 Task: Look for space in San Cristóbal de las Casas, Mexico from 12th  August, 2023 to 15th August, 2023 for 3 adults in price range Rs.12000 to Rs.16000. Place can be entire place with 2 bedrooms having 3 beds and 1 bathroom. Property type can be house, flat, guest house. Booking option can be shelf check-in. Required host language is English.
Action: Mouse moved to (498, 110)
Screenshot: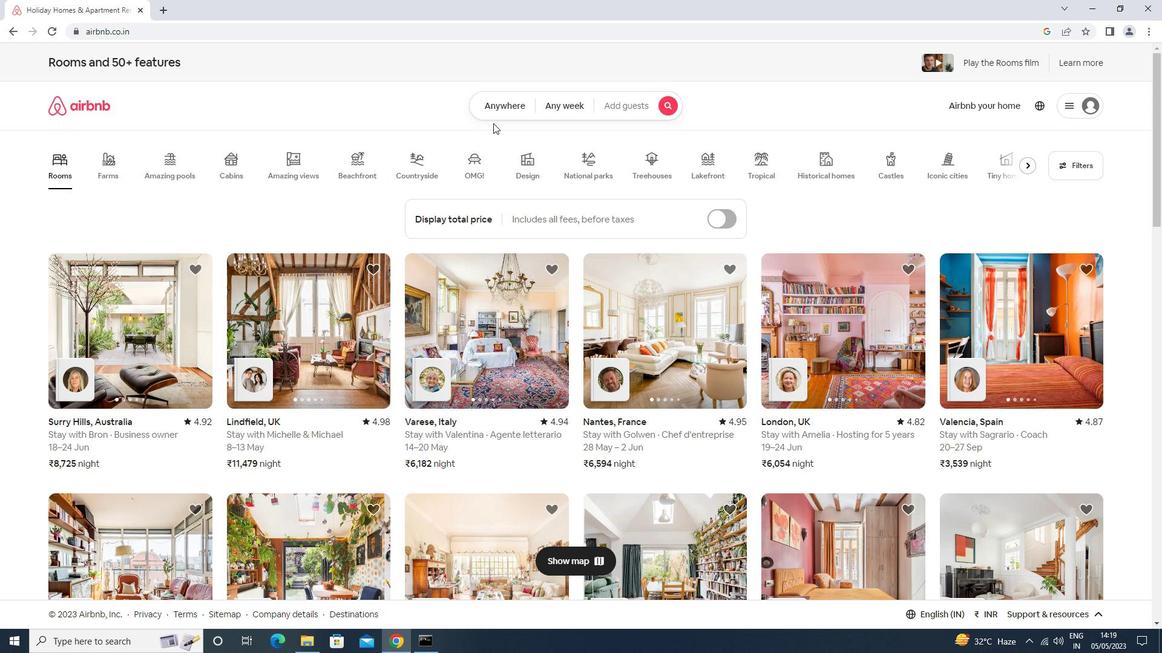 
Action: Mouse pressed left at (498, 110)
Screenshot: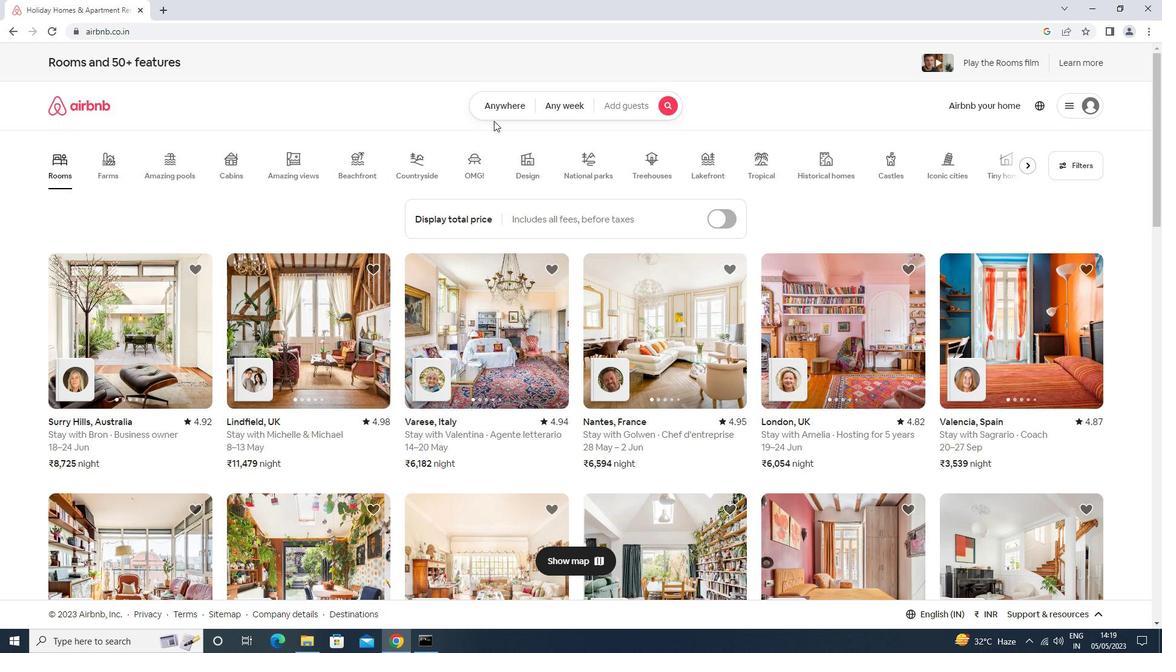 
Action: Mouse moved to (448, 143)
Screenshot: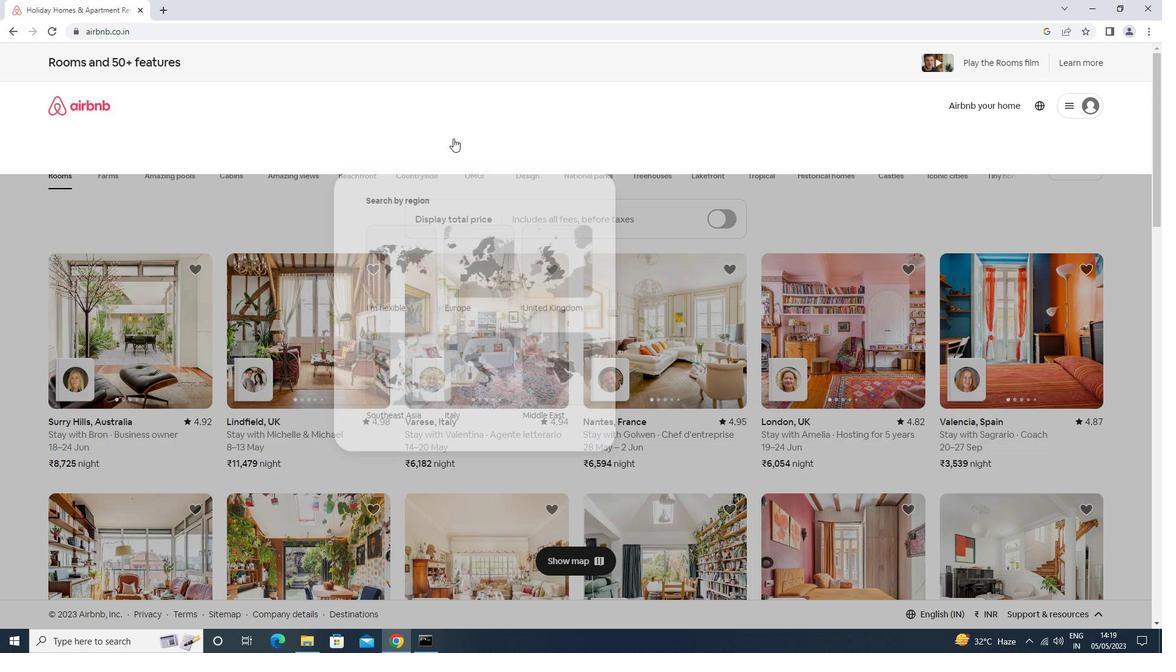 
Action: Mouse pressed left at (448, 143)
Screenshot: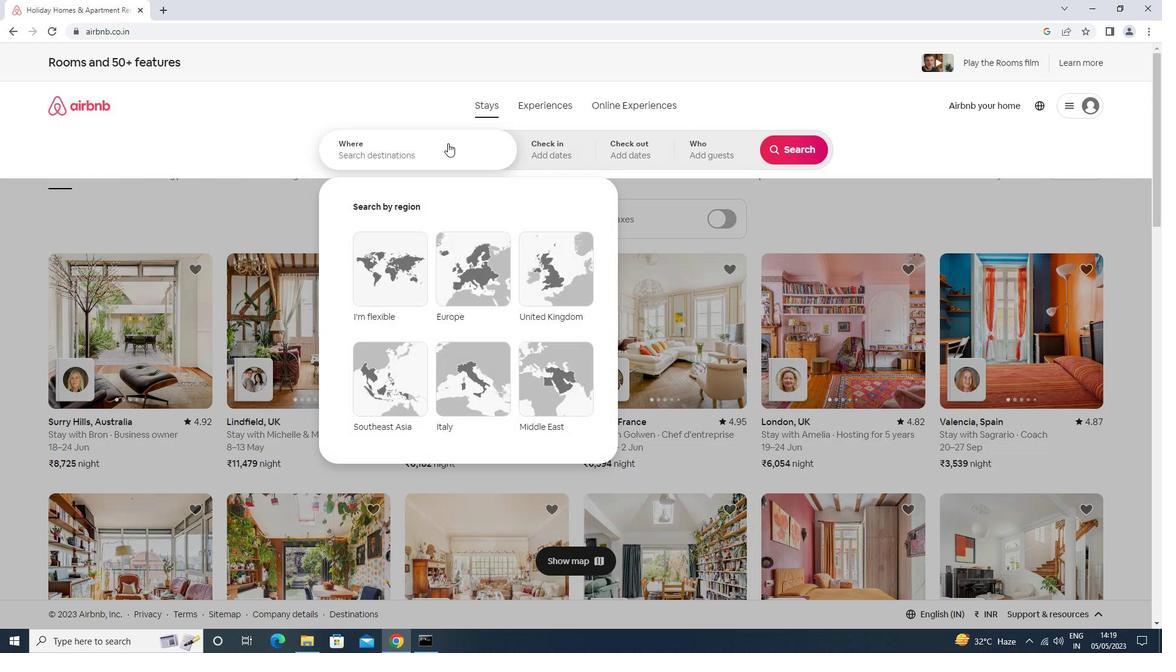 
Action: Key pressed <Key.shift>SAN<Key.backspace><Key.backspace><Key.backspace><Key.shift>SAN<Key.space>CRISTOBOL<Key.down><Key.enter>
Screenshot: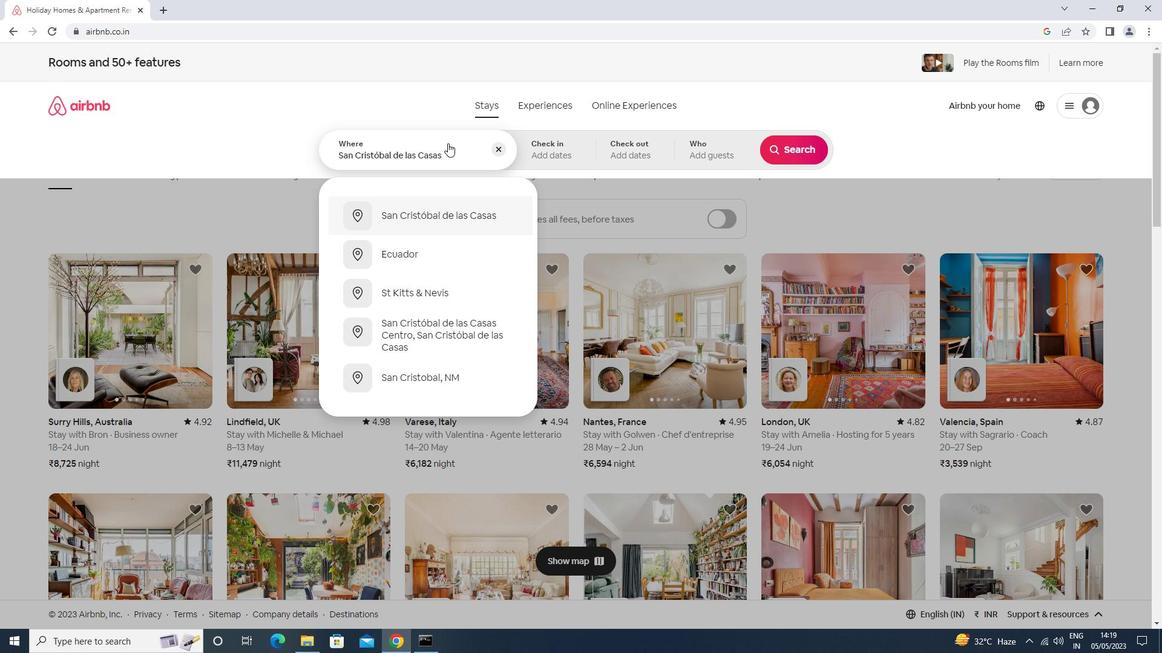 
Action: Mouse moved to (796, 247)
Screenshot: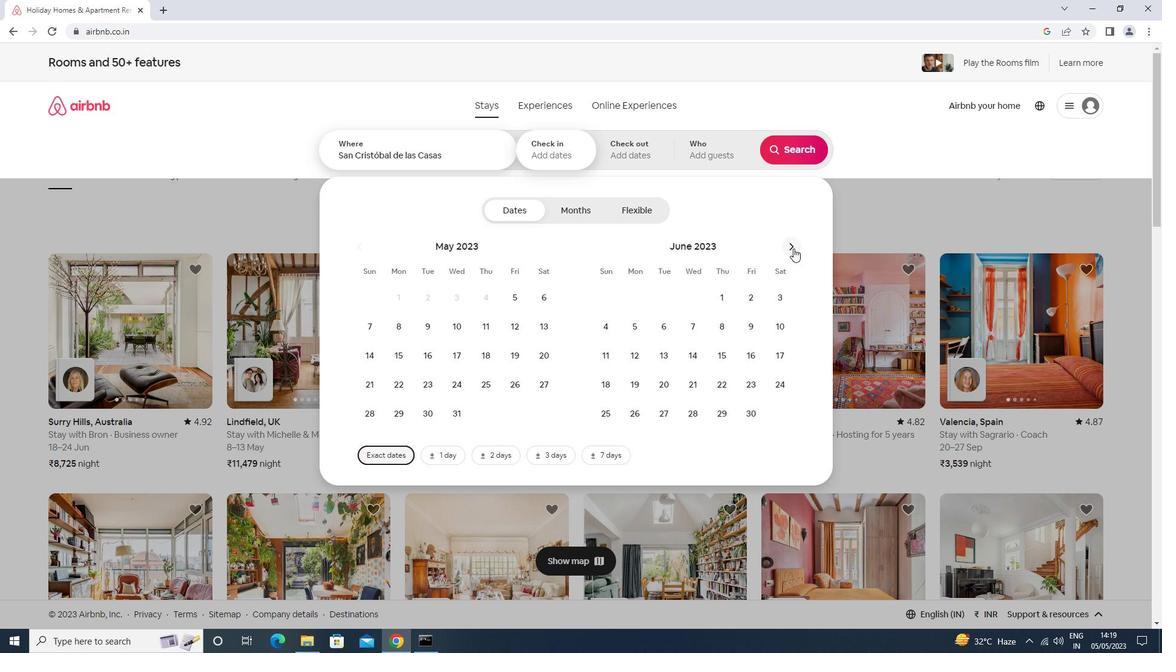 
Action: Mouse pressed left at (796, 247)
Screenshot: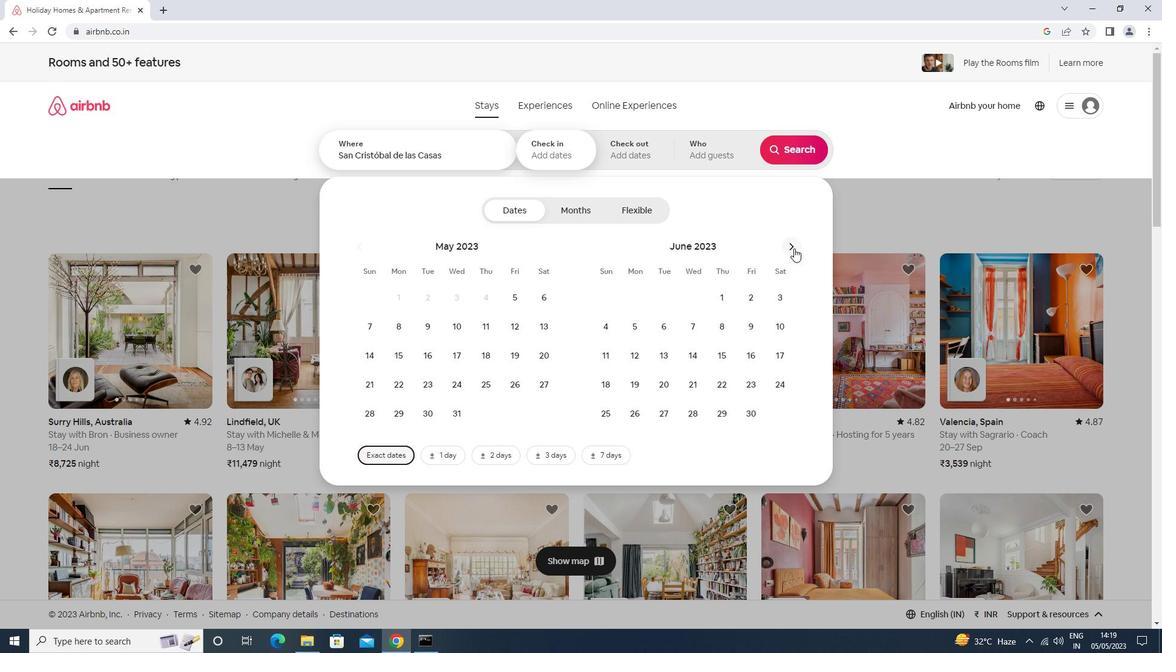 
Action: Mouse moved to (797, 246)
Screenshot: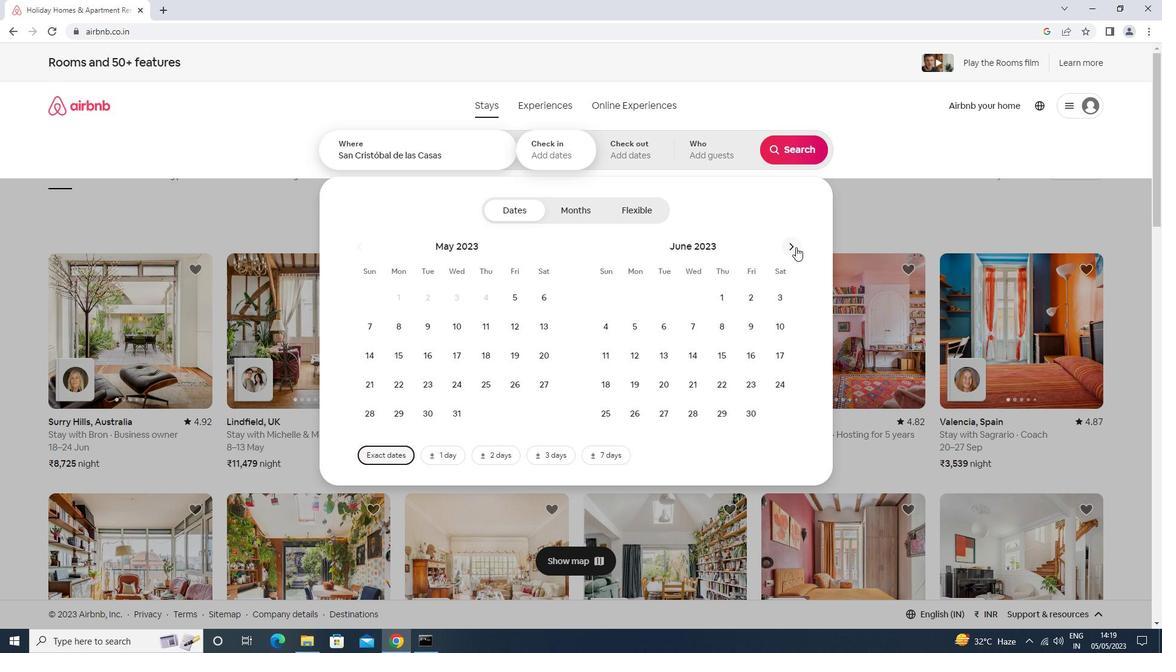 
Action: Mouse pressed left at (797, 246)
Screenshot: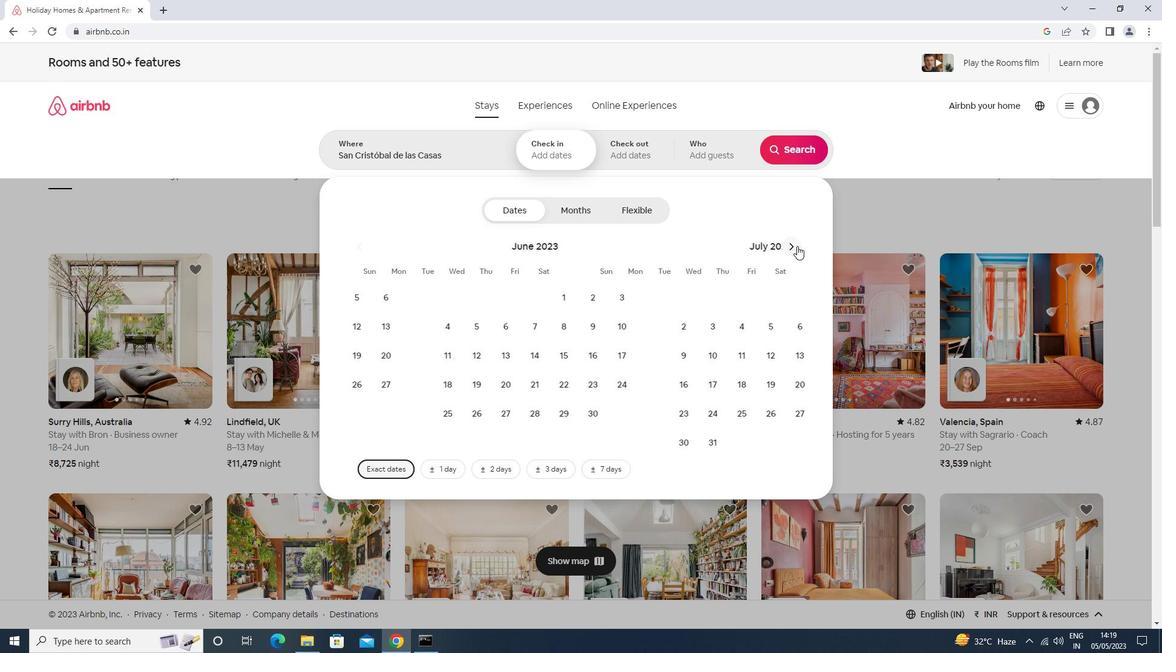 
Action: Mouse moved to (775, 323)
Screenshot: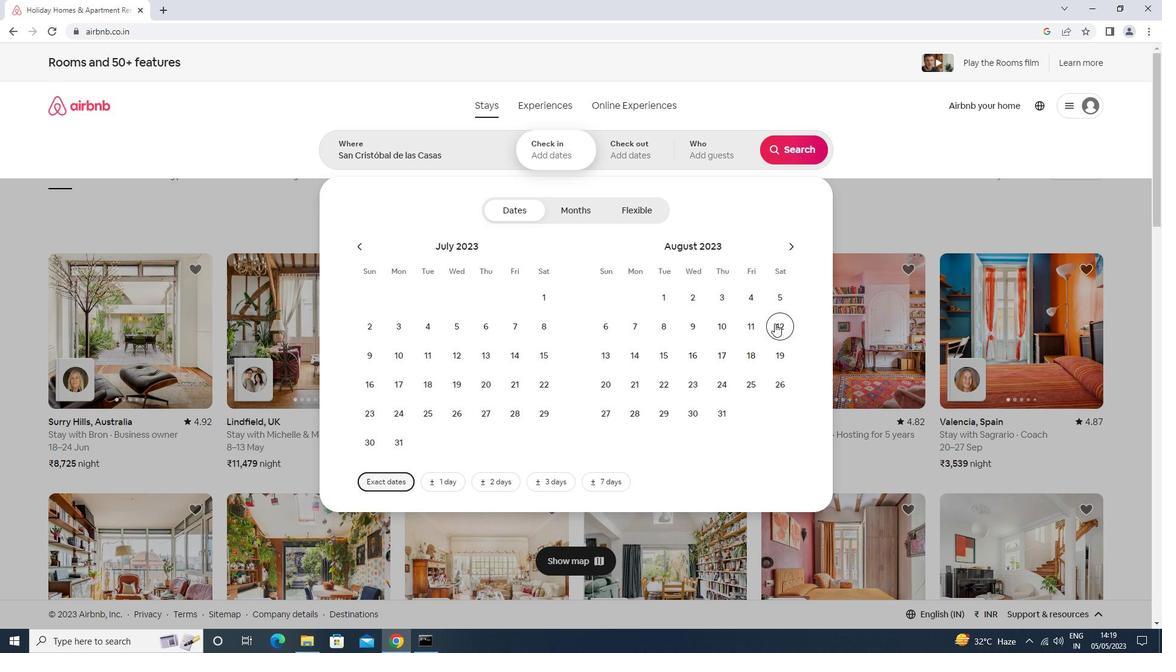 
Action: Mouse pressed left at (775, 323)
Screenshot: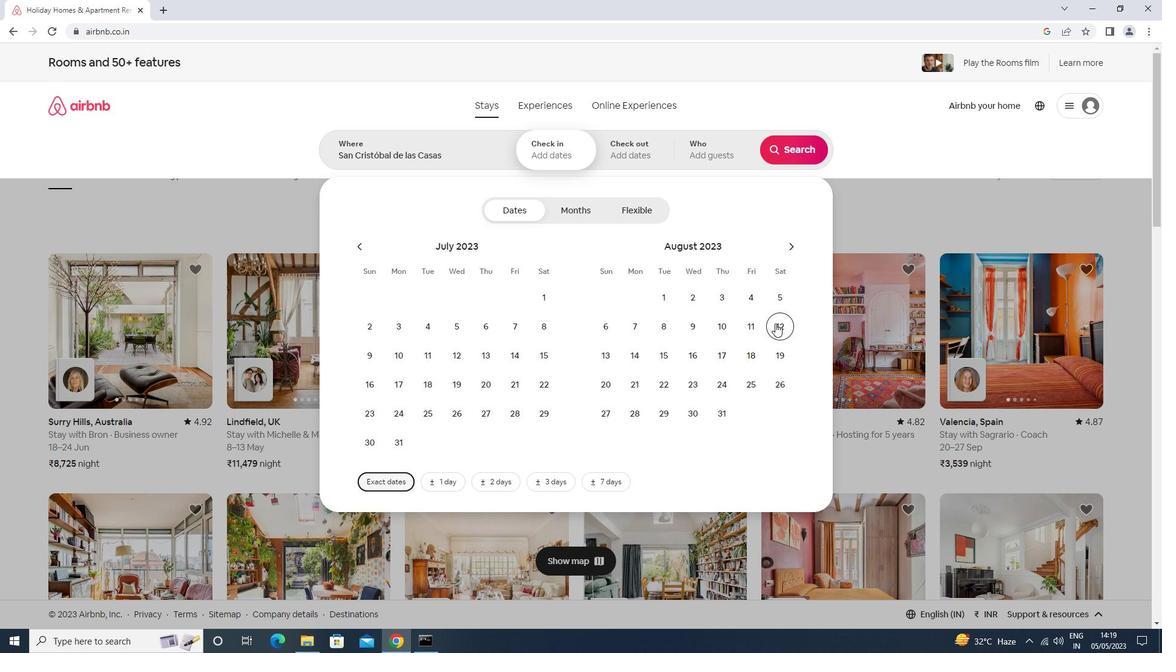 
Action: Mouse moved to (664, 365)
Screenshot: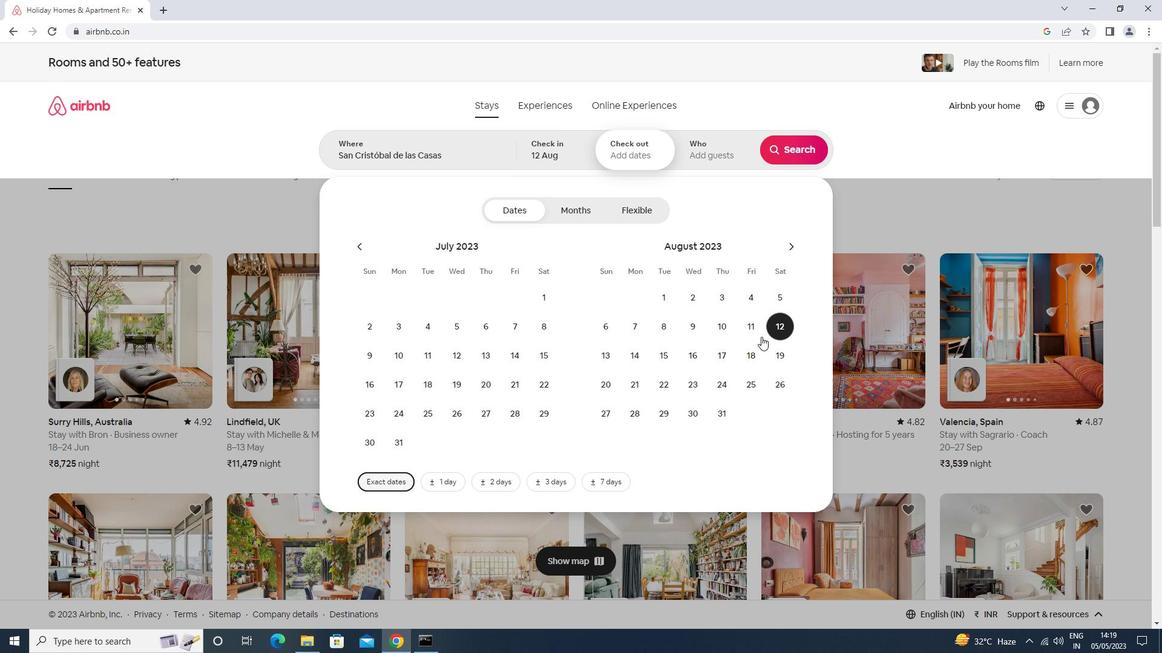 
Action: Mouse pressed left at (664, 365)
Screenshot: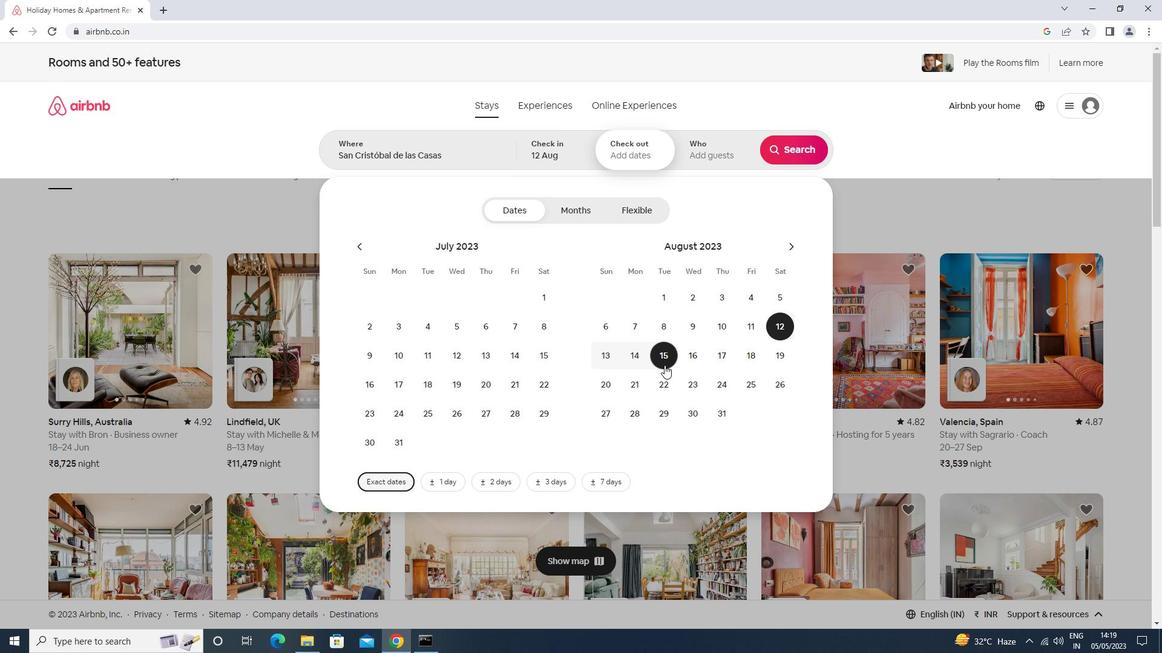 
Action: Mouse moved to (709, 156)
Screenshot: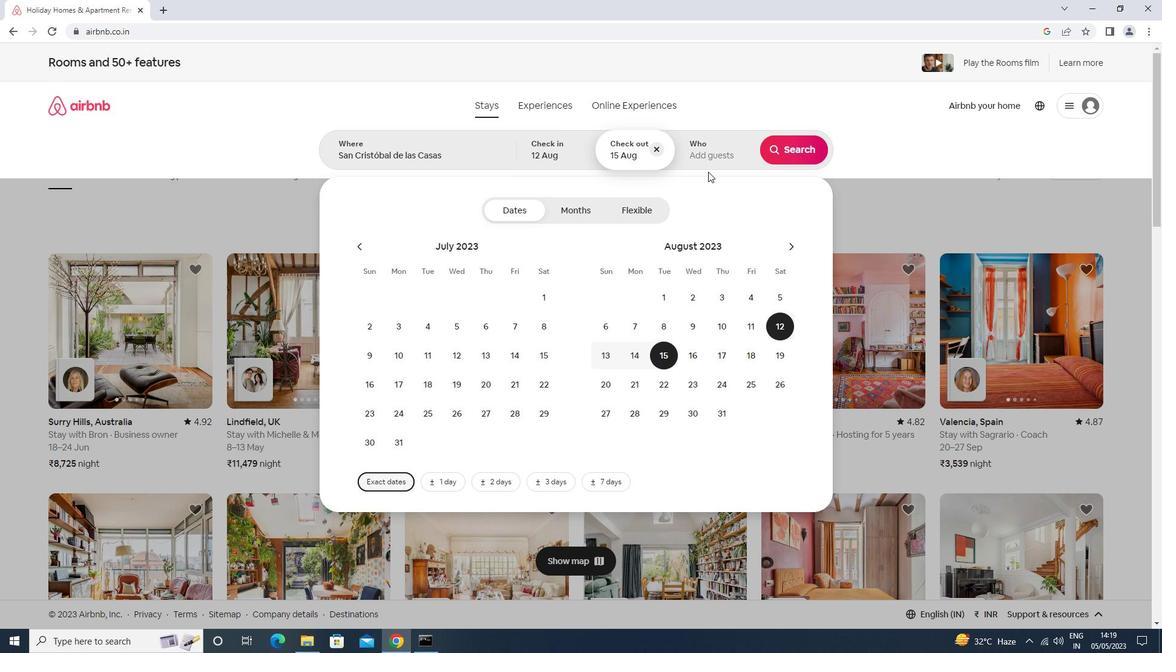 
Action: Mouse pressed left at (709, 156)
Screenshot: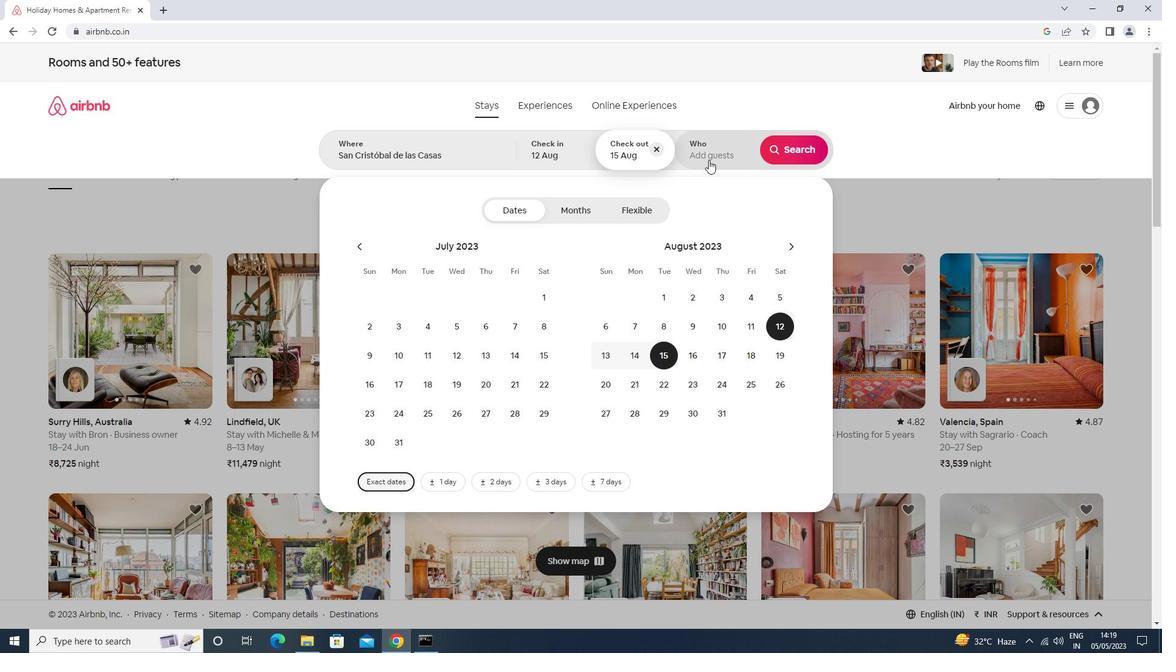 
Action: Mouse moved to (799, 217)
Screenshot: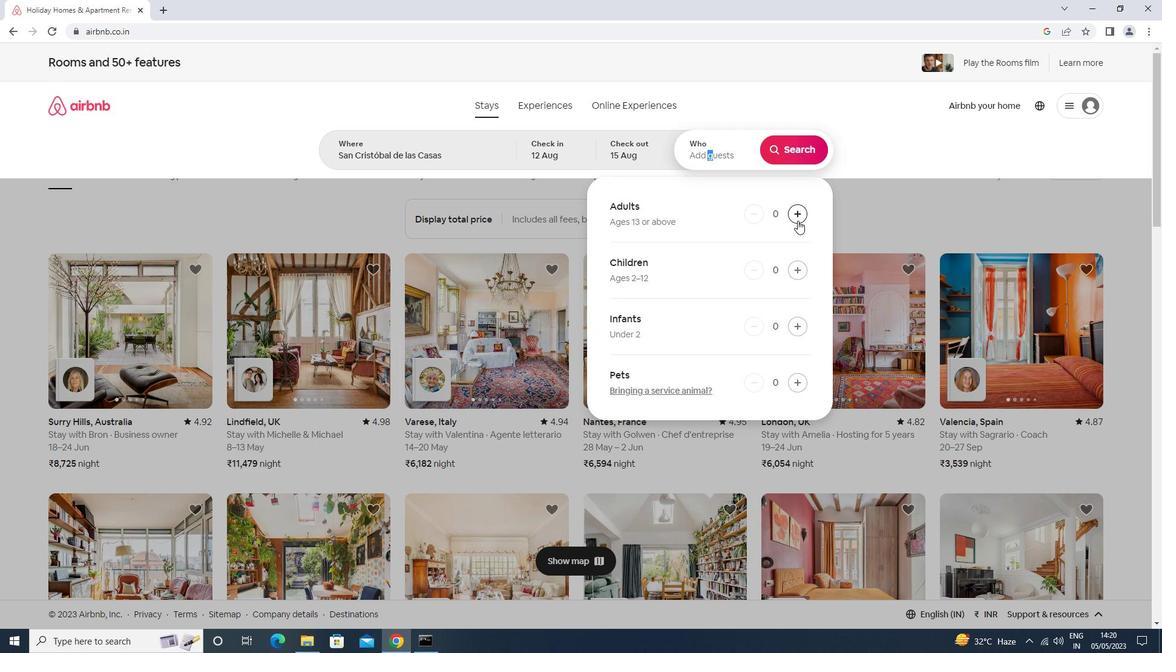 
Action: Mouse pressed left at (799, 217)
Screenshot: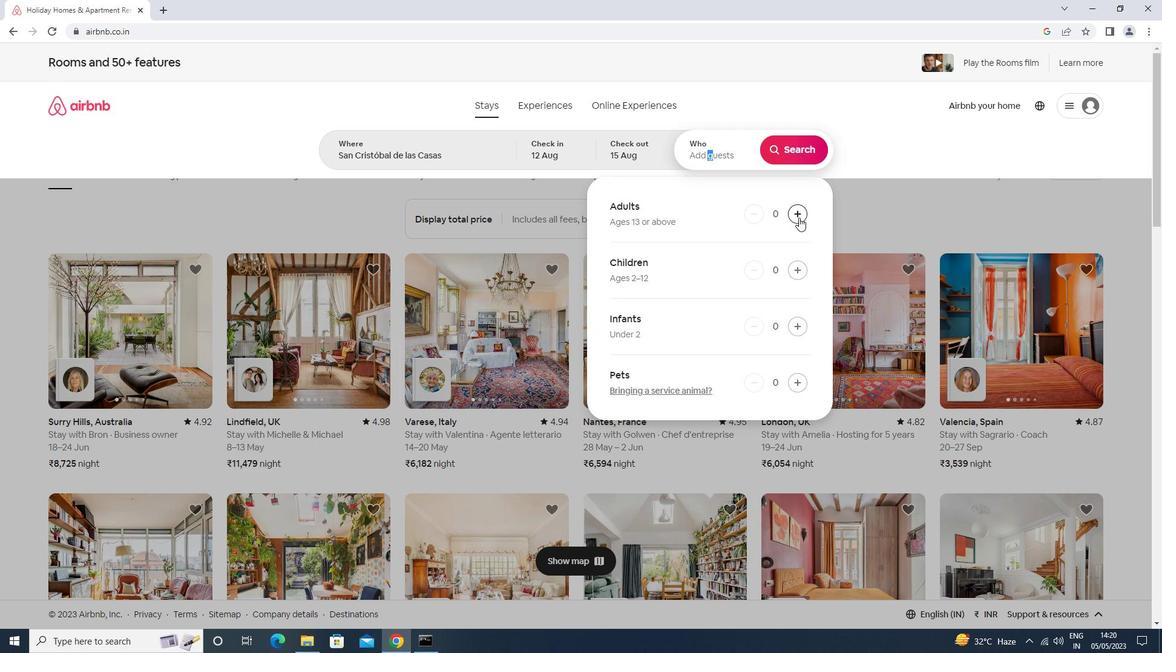 
Action: Mouse pressed left at (799, 217)
Screenshot: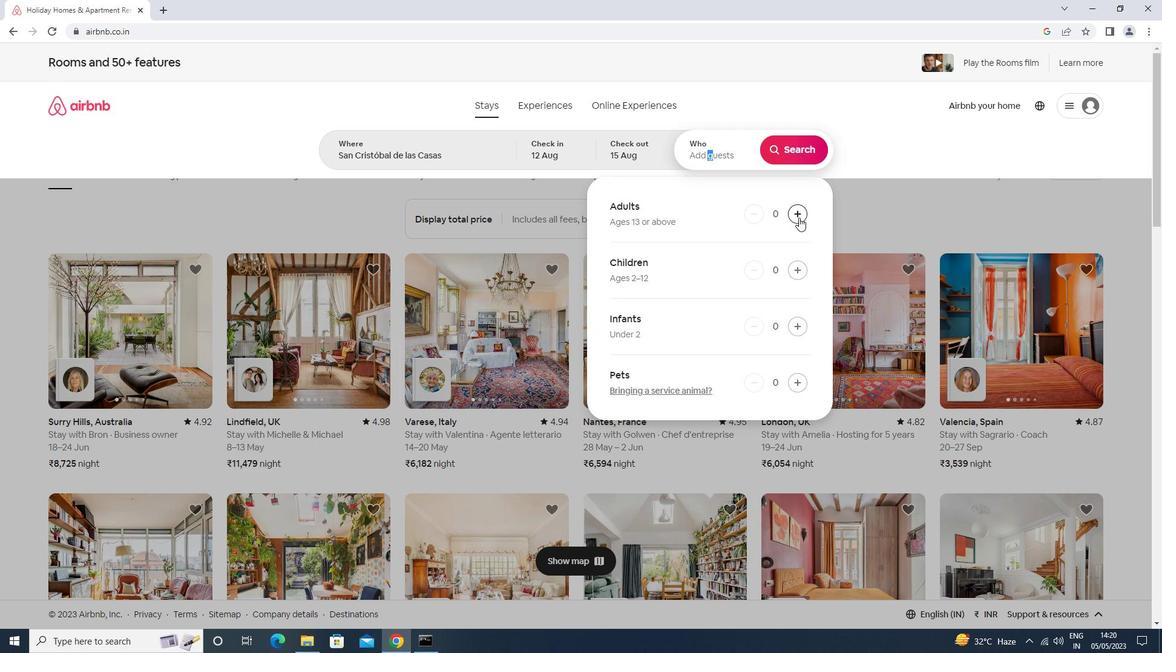 
Action: Mouse pressed left at (799, 217)
Screenshot: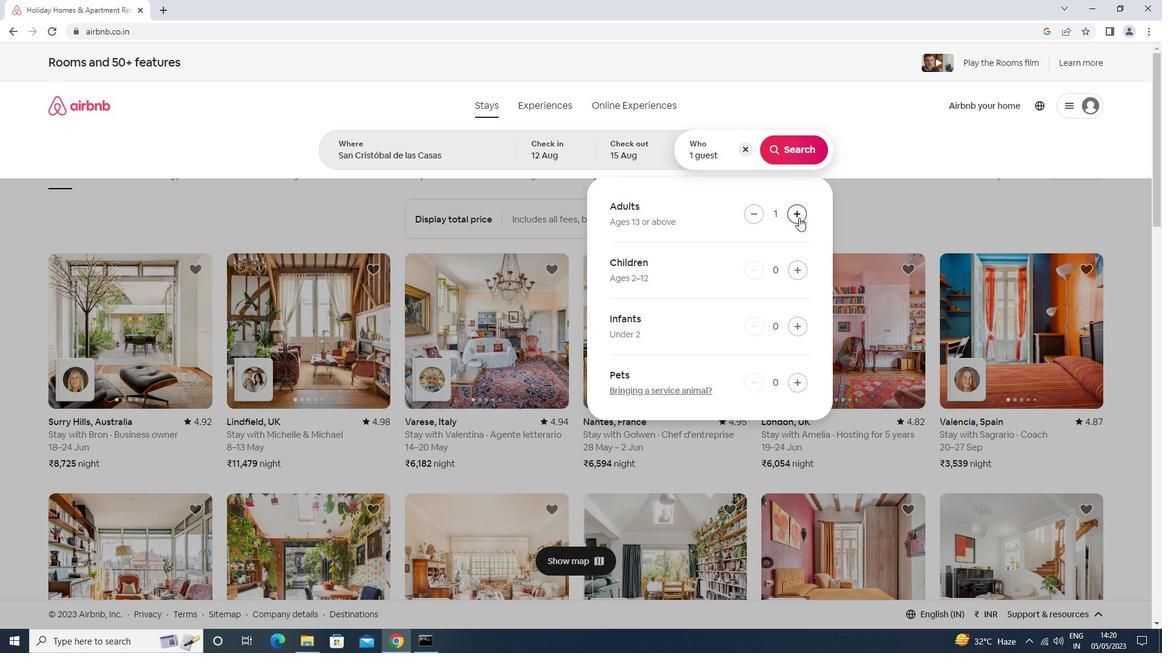 
Action: Mouse moved to (793, 138)
Screenshot: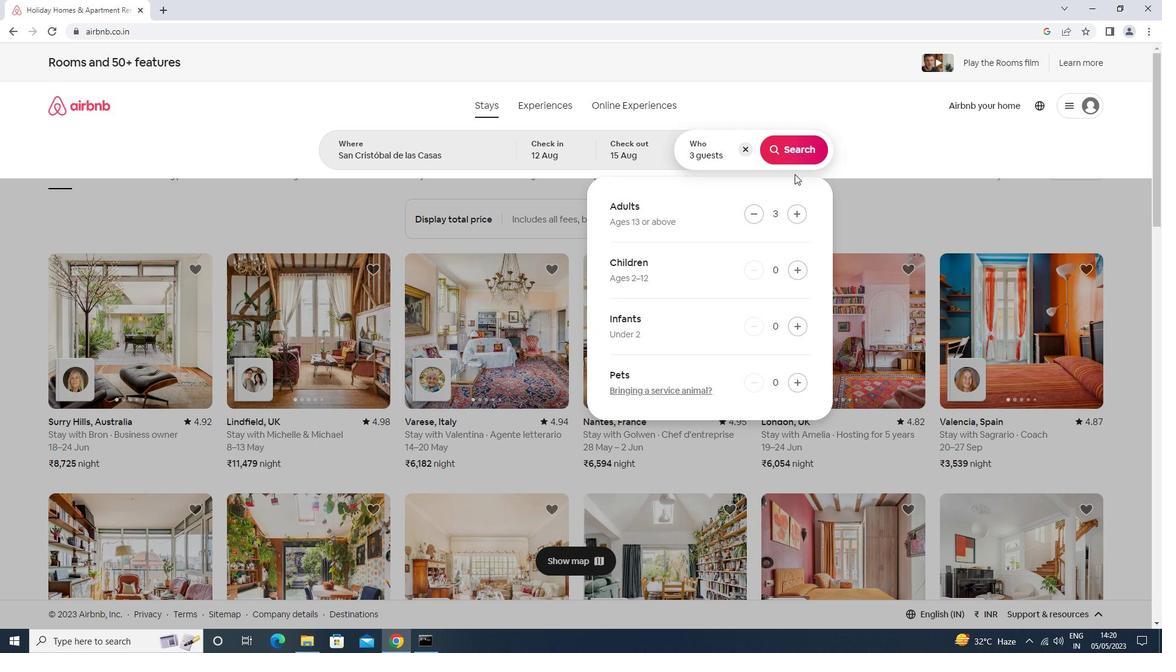
Action: Mouse pressed left at (793, 138)
Screenshot: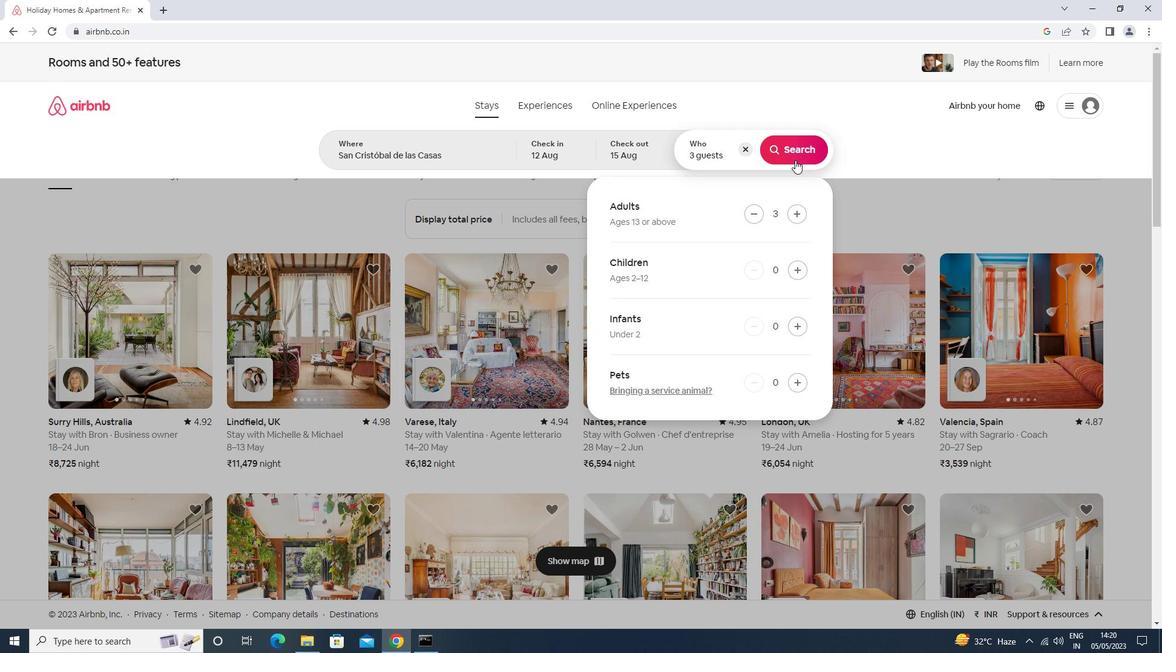 
Action: Mouse moved to (1120, 108)
Screenshot: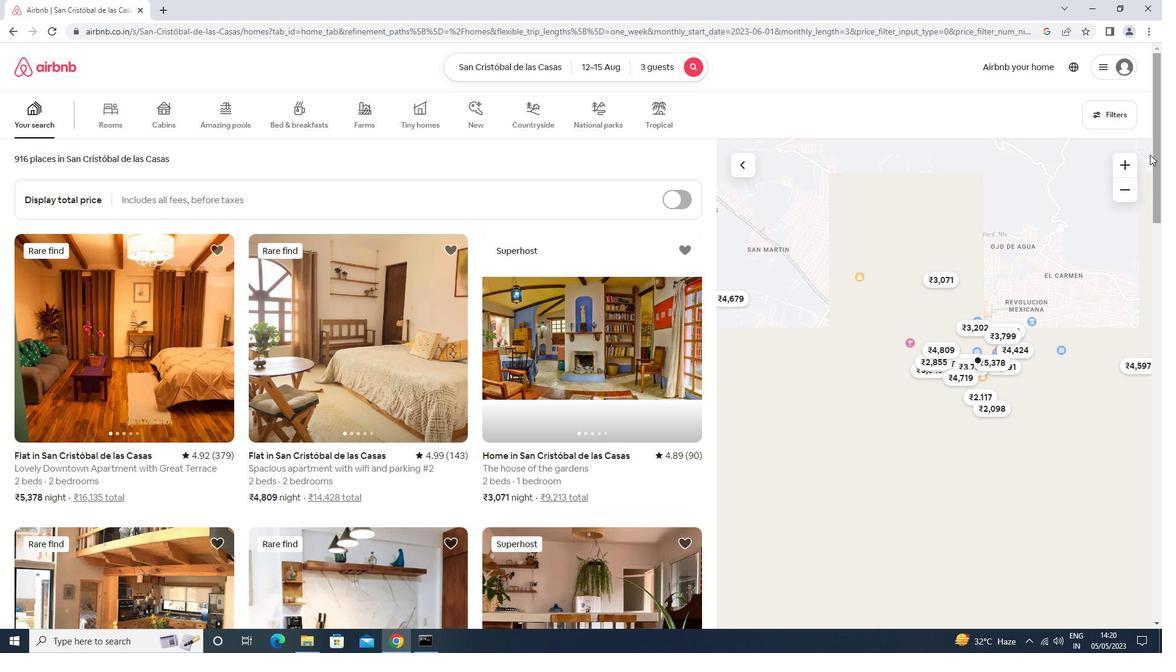 
Action: Mouse pressed left at (1120, 108)
Screenshot: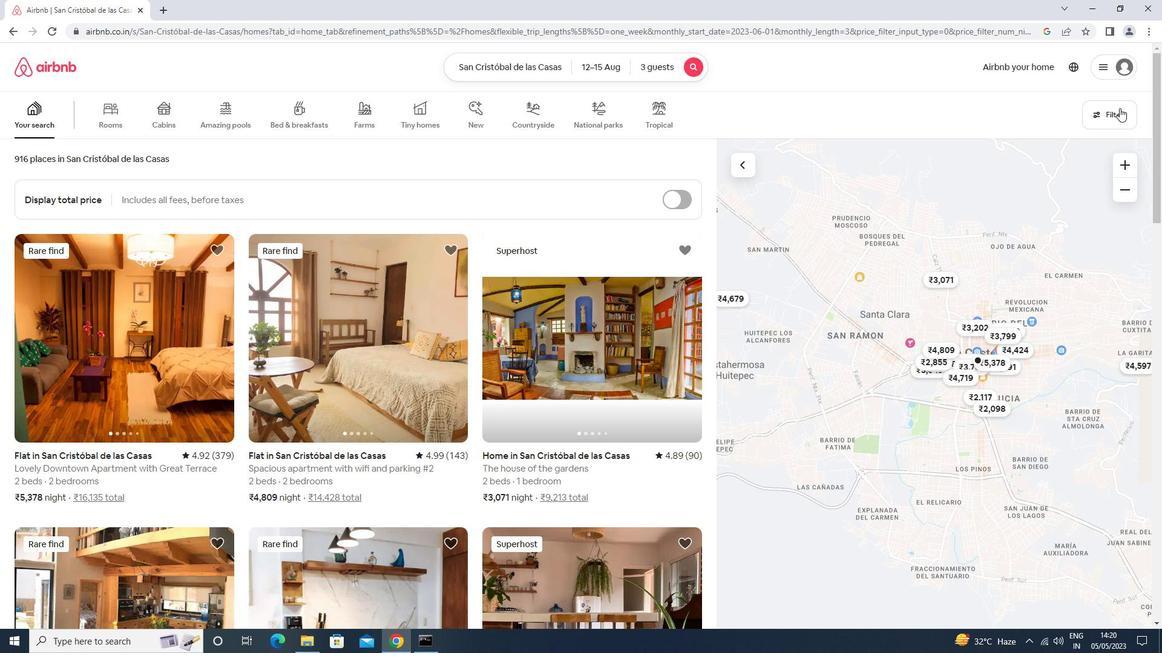 
Action: Mouse moved to (540, 415)
Screenshot: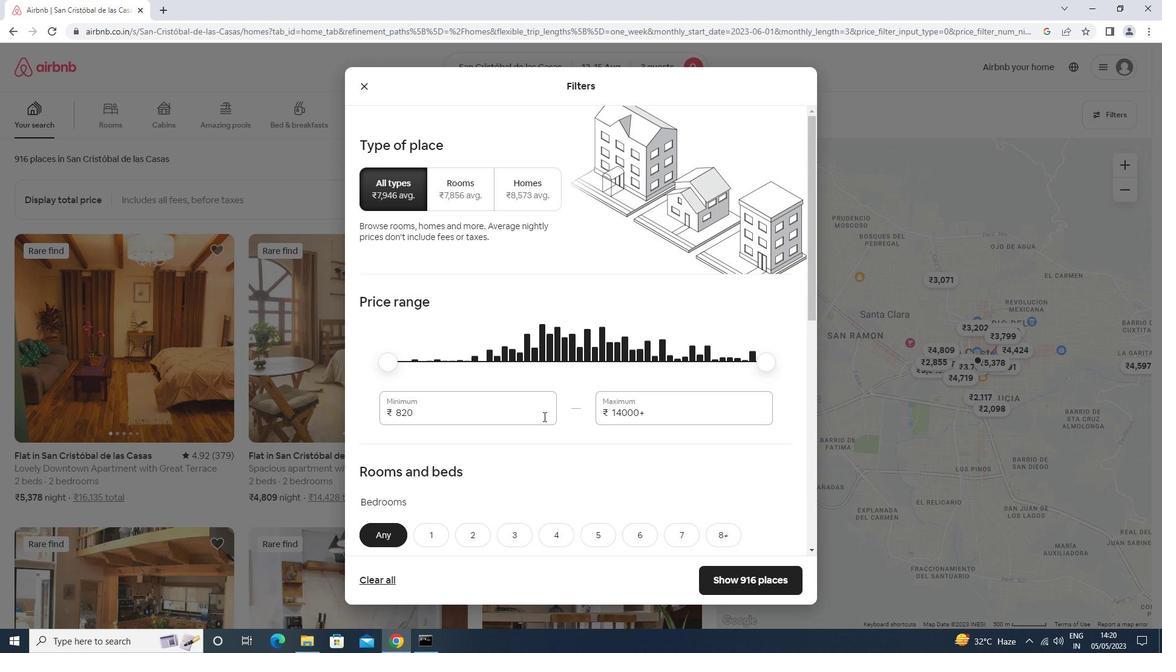 
Action: Mouse pressed left at (540, 415)
Screenshot: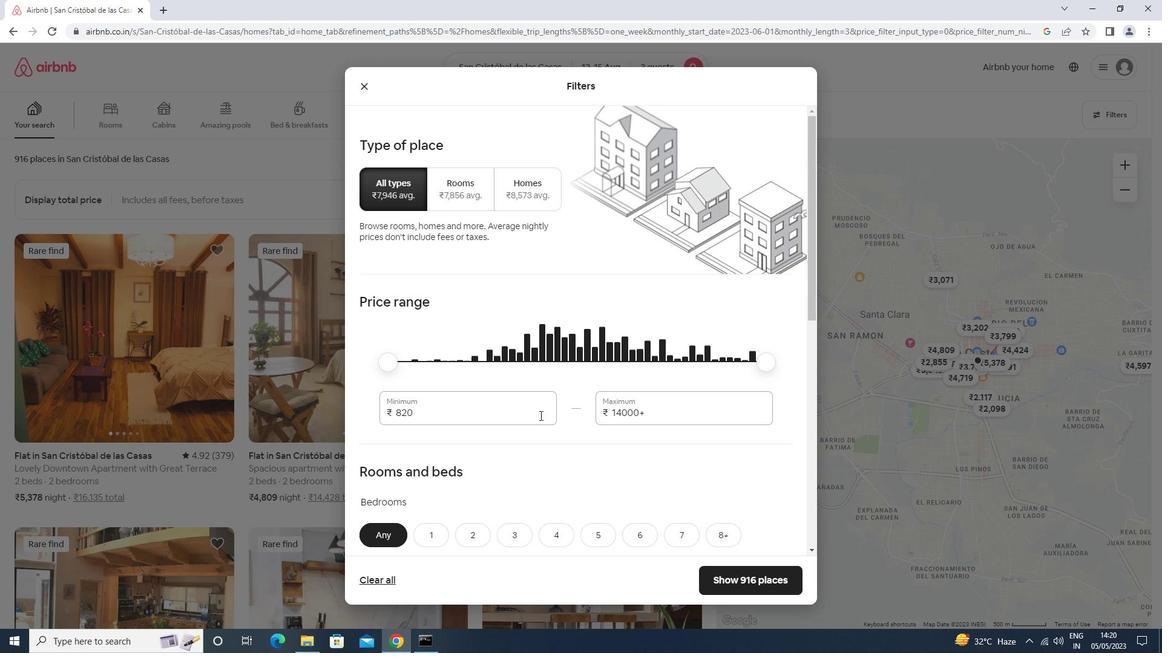
Action: Mouse moved to (532, 414)
Screenshot: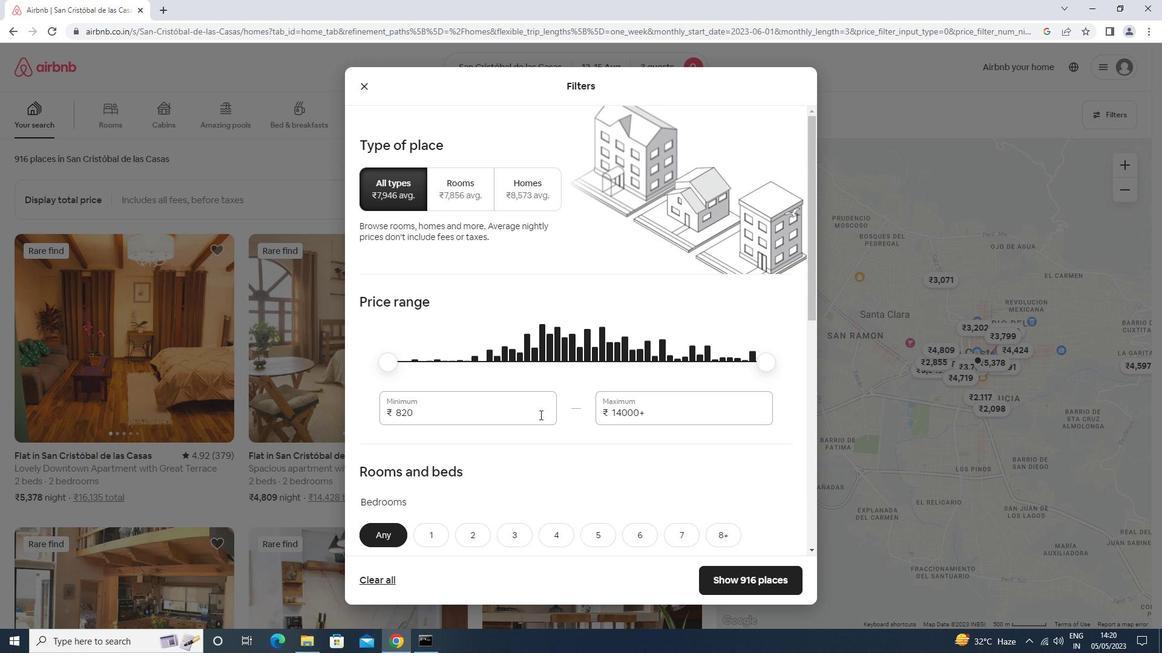 
Action: Key pressed <Key.backspace><Key.backspace><Key.backspace><Key.backspace>12000<Key.tab>150<Key.backspace><Key.backspace>6000
Screenshot: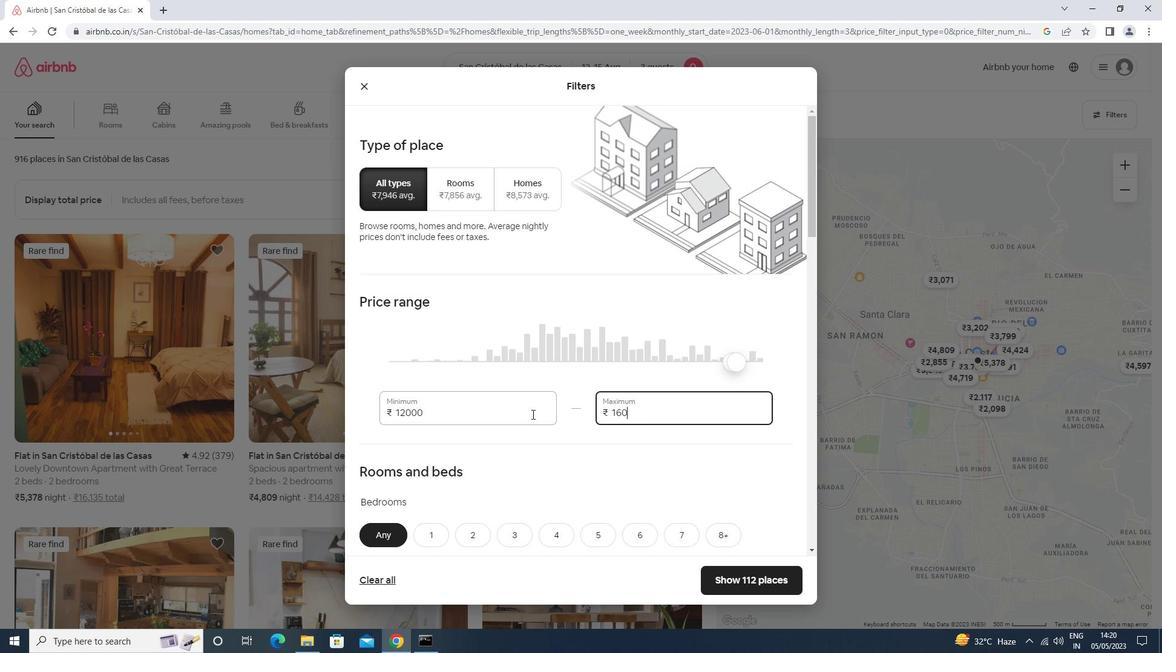 
Action: Mouse scrolled (532, 414) with delta (0, 0)
Screenshot: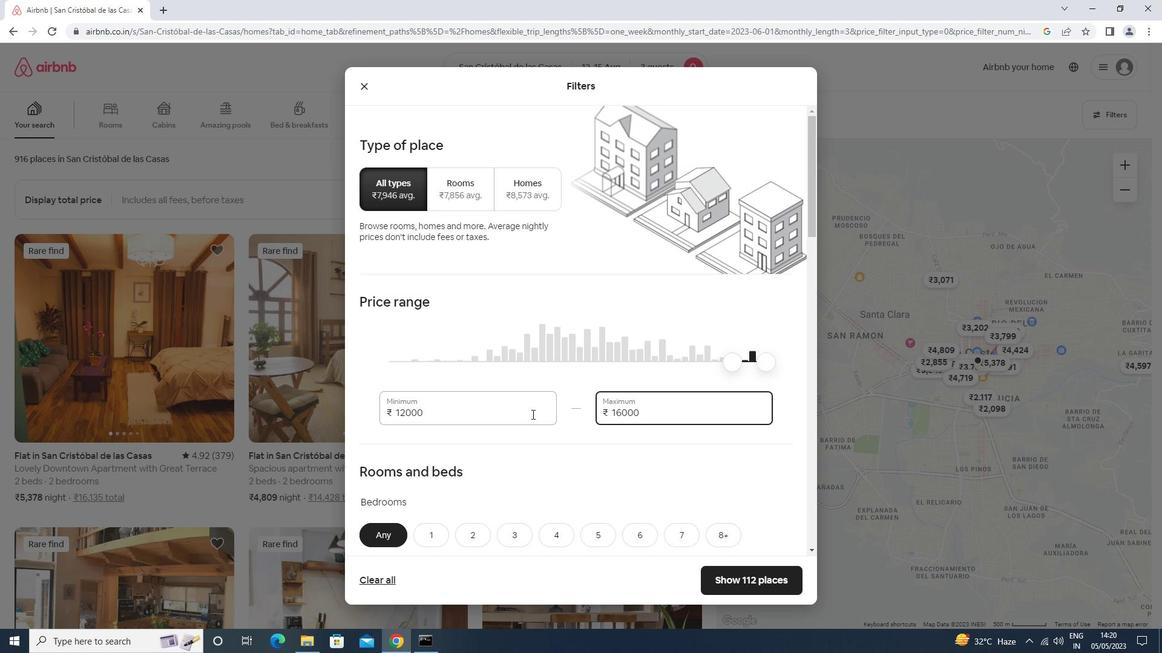 
Action: Mouse scrolled (532, 414) with delta (0, 0)
Screenshot: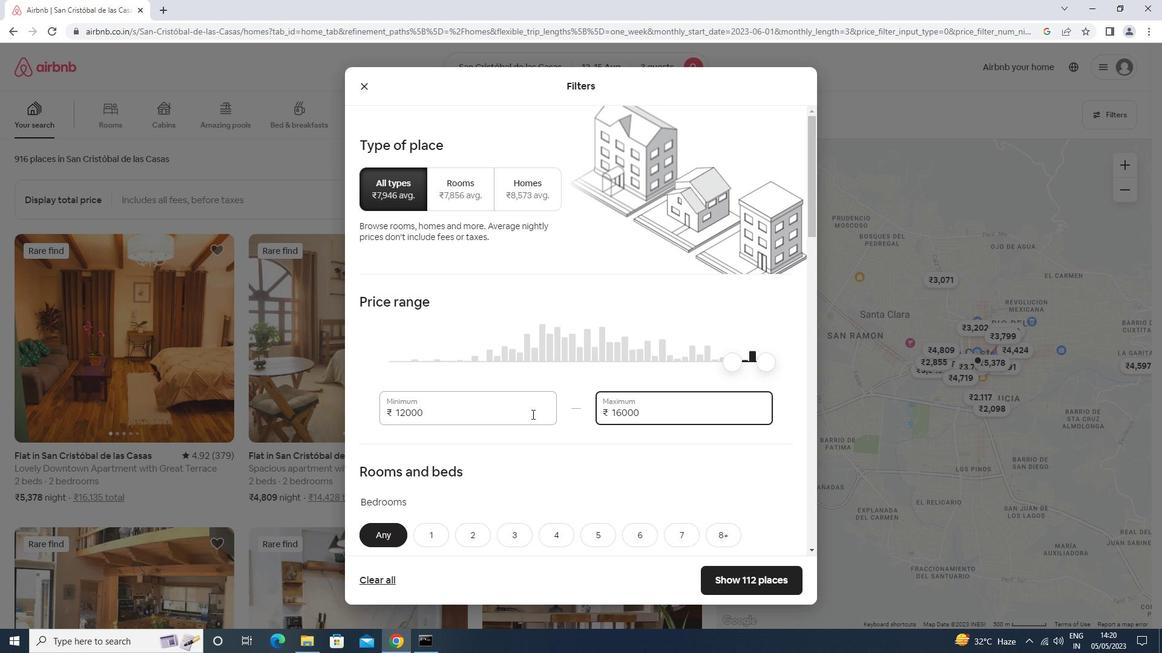
Action: Mouse scrolled (532, 414) with delta (0, 0)
Screenshot: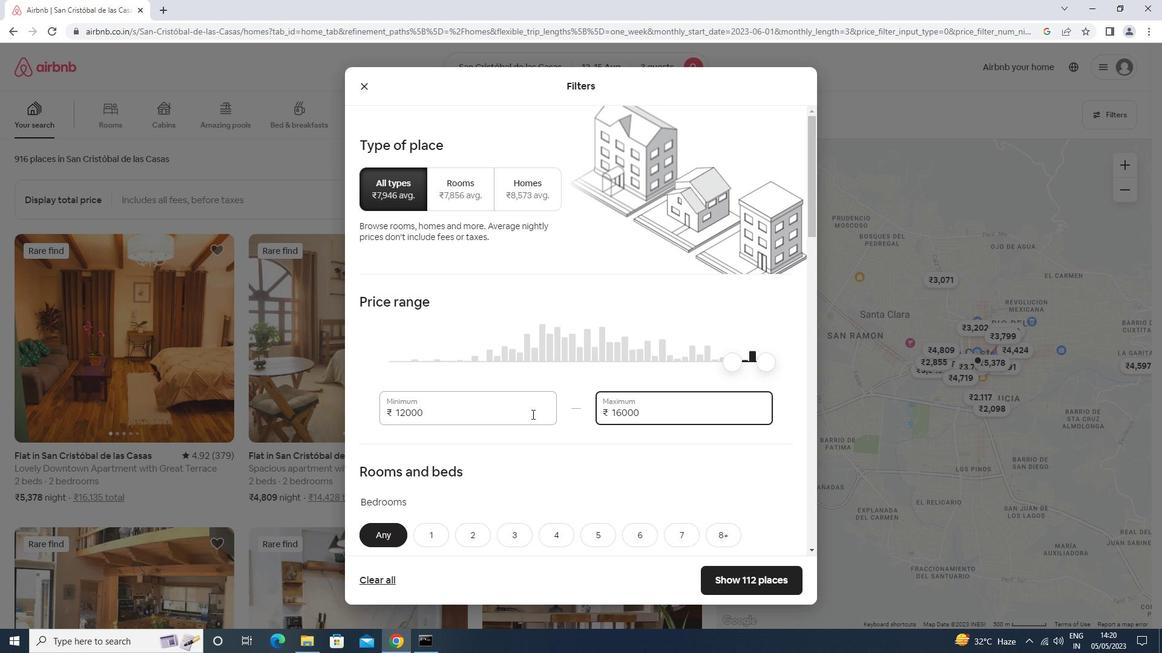
Action: Mouse scrolled (532, 414) with delta (0, 0)
Screenshot: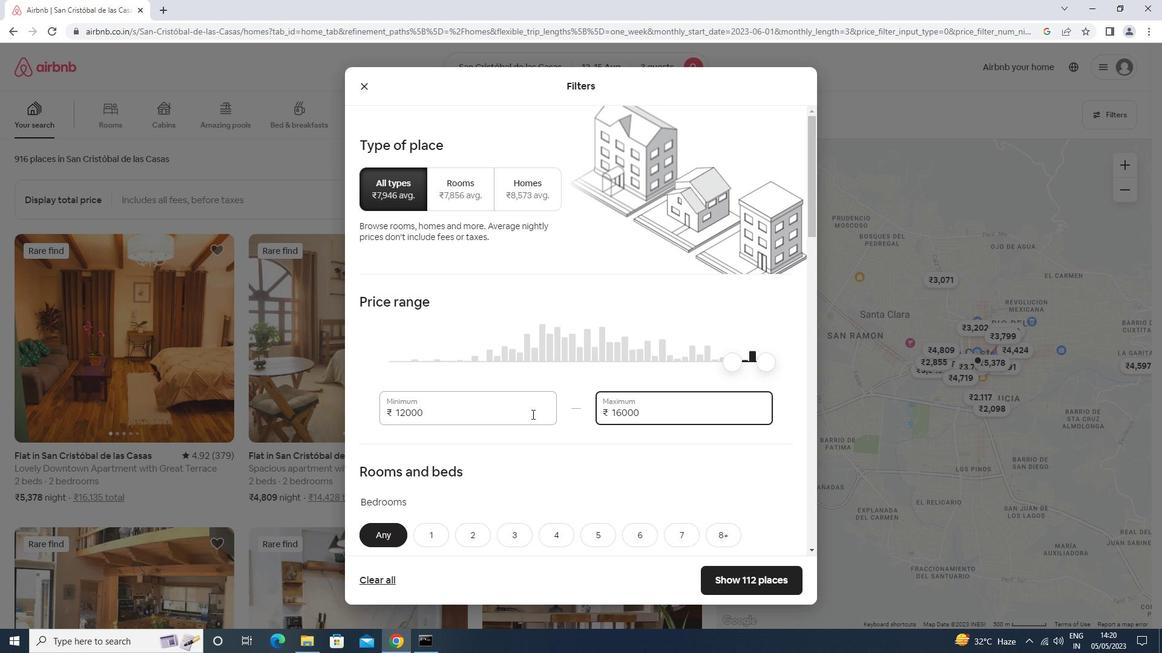 
Action: Mouse moved to (466, 294)
Screenshot: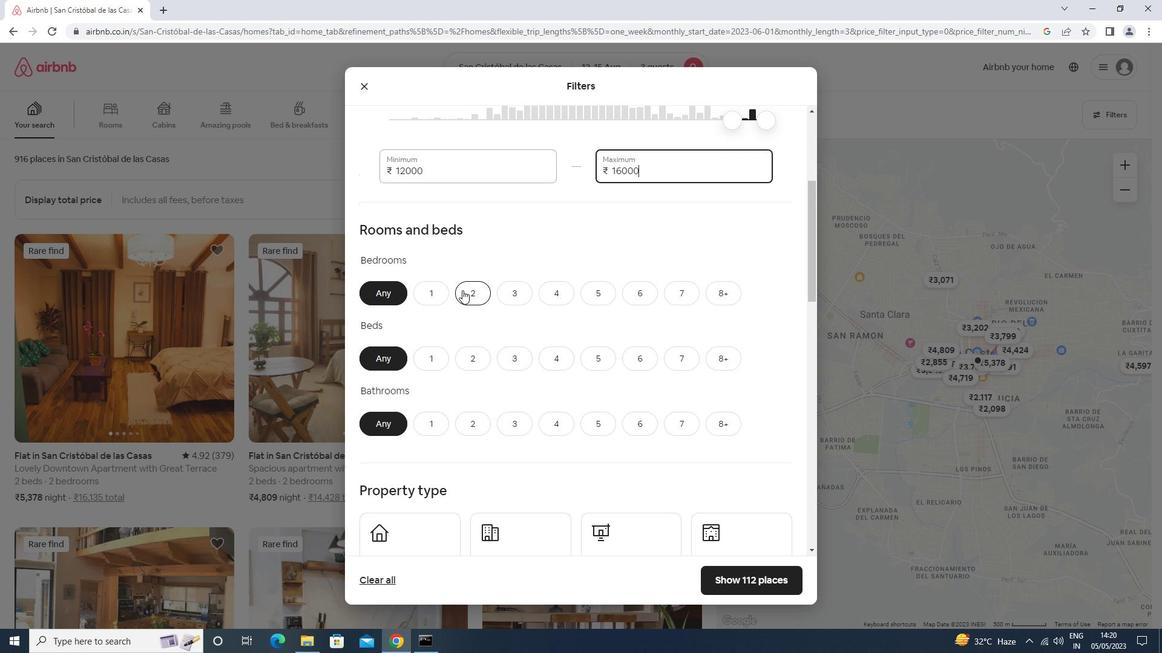 
Action: Mouse pressed left at (466, 294)
Screenshot: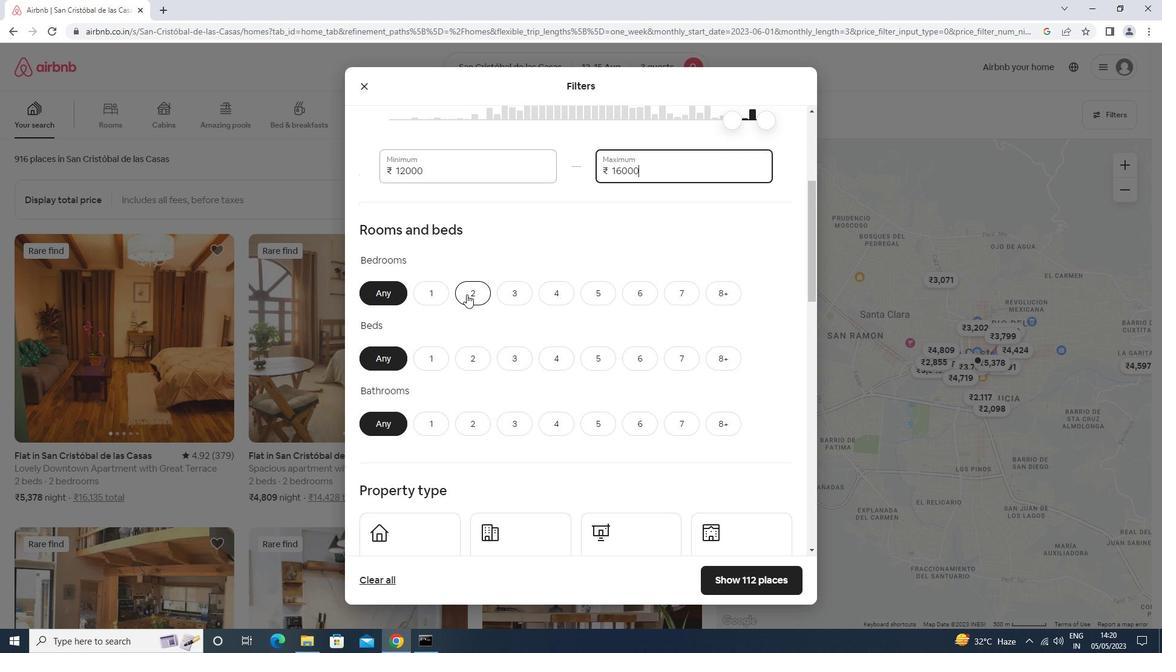 
Action: Mouse moved to (504, 359)
Screenshot: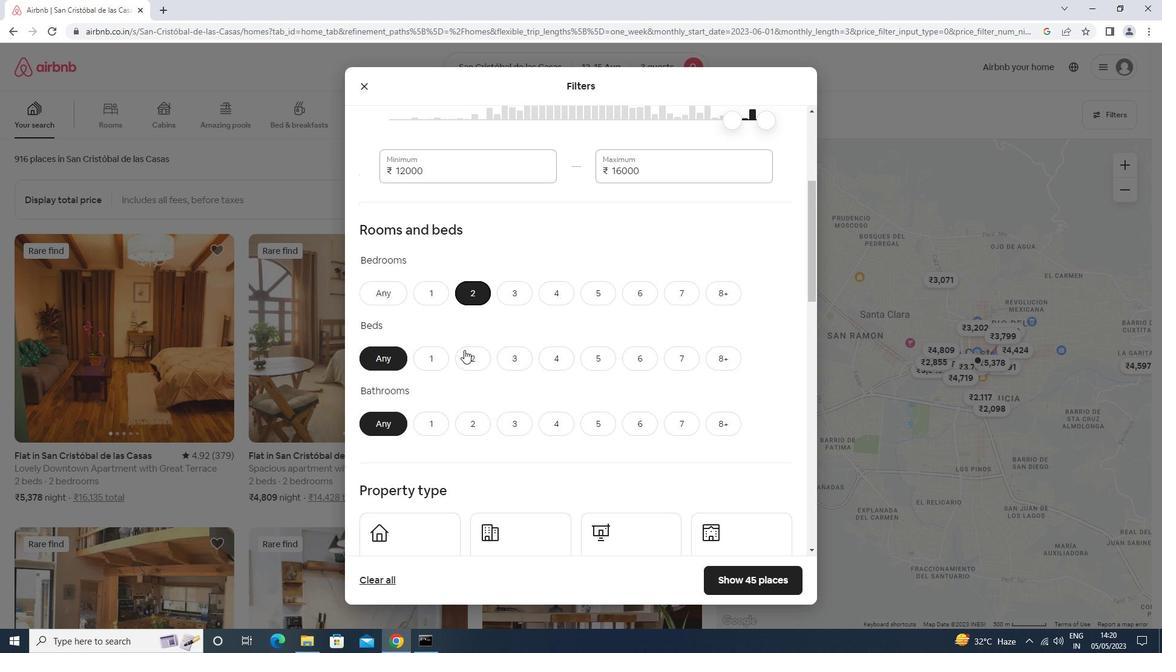 
Action: Mouse pressed left at (504, 359)
Screenshot: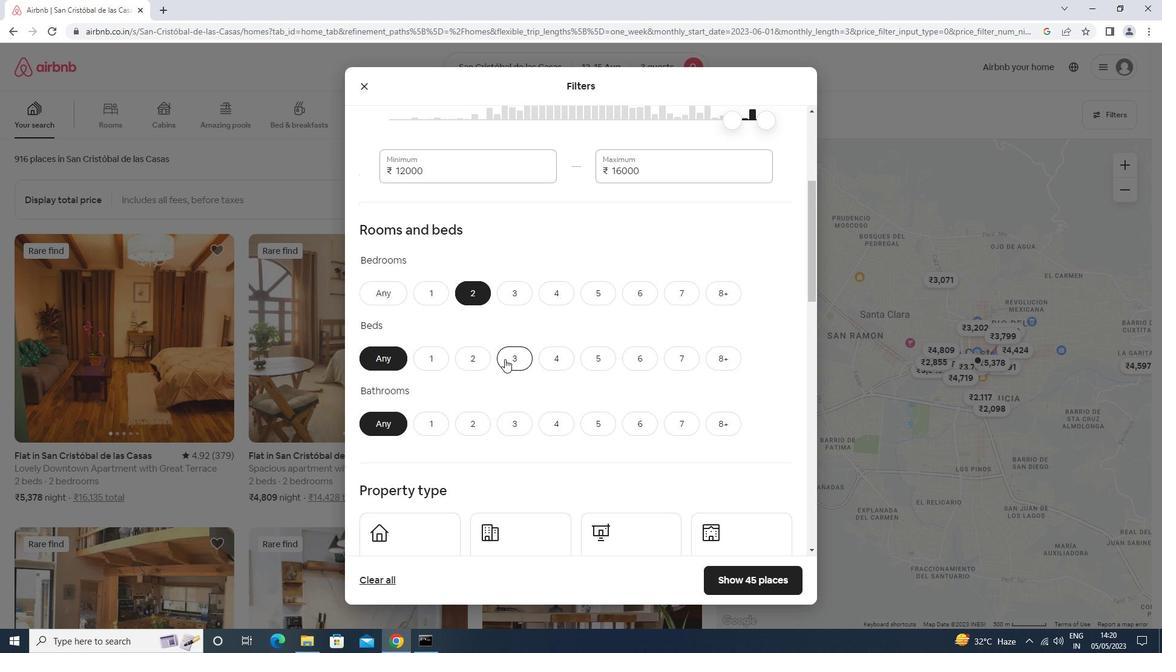 
Action: Mouse scrolled (504, 359) with delta (0, 0)
Screenshot: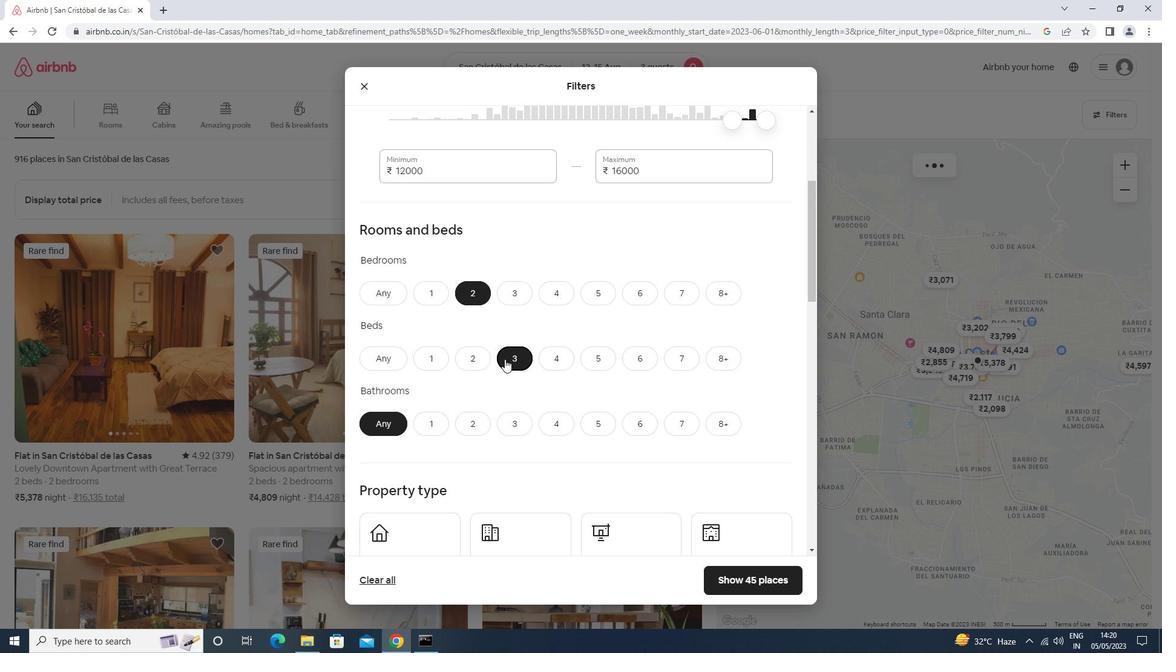 
Action: Mouse scrolled (504, 359) with delta (0, 0)
Screenshot: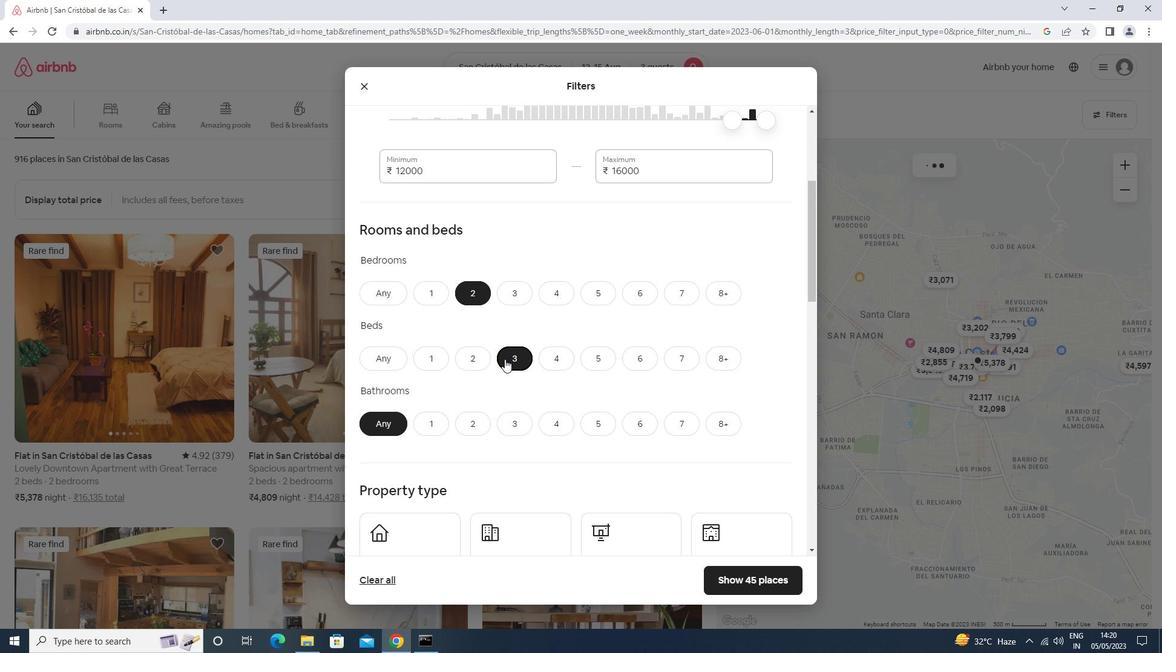 
Action: Mouse scrolled (504, 359) with delta (0, 0)
Screenshot: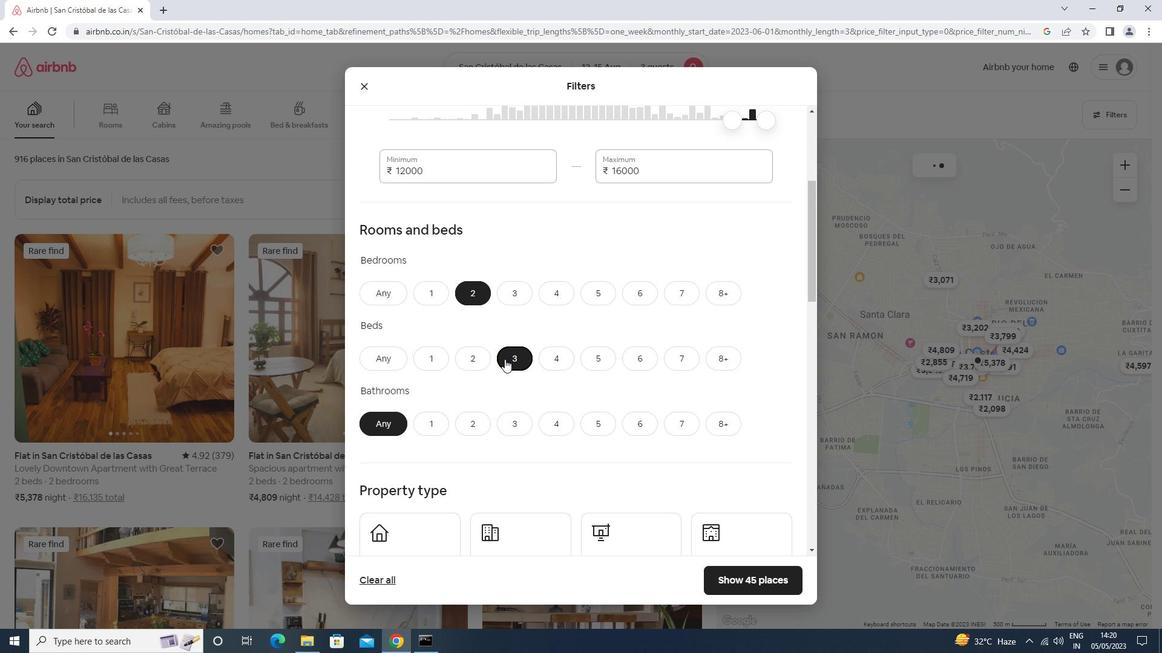 
Action: Mouse moved to (434, 250)
Screenshot: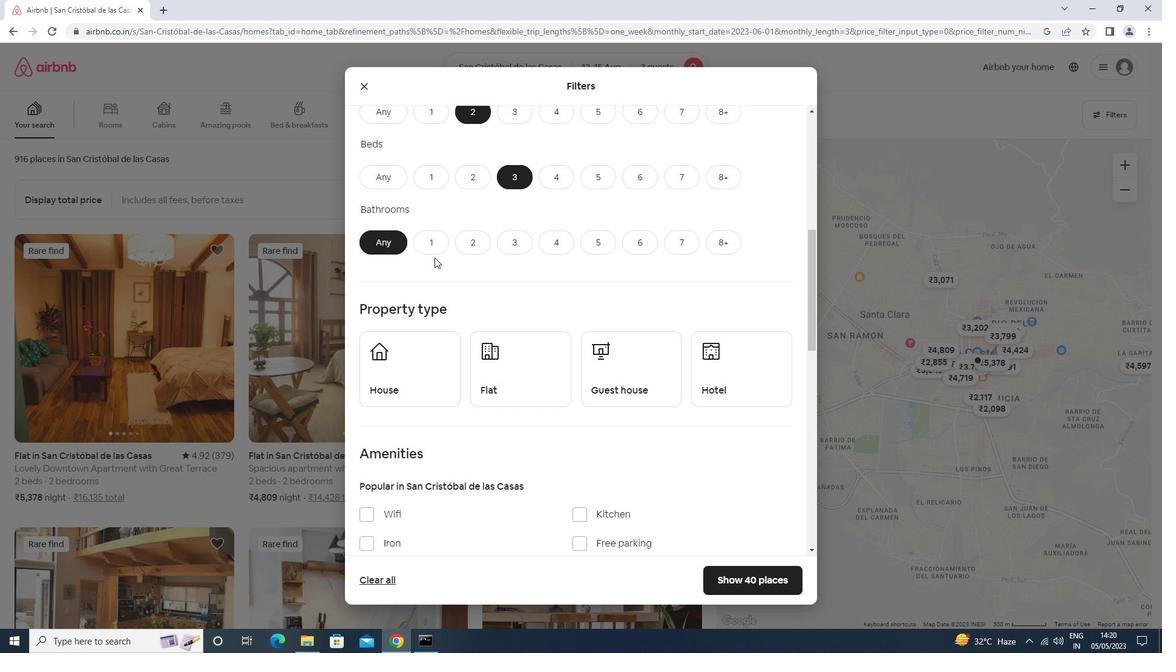 
Action: Mouse pressed left at (434, 250)
Screenshot: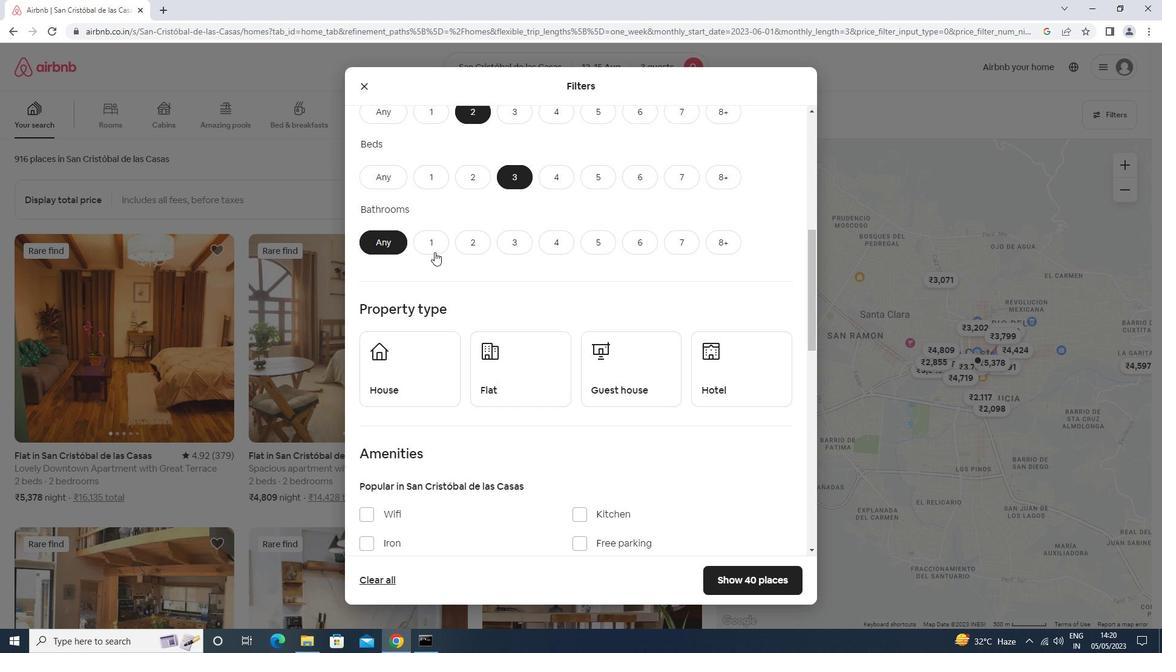 
Action: Mouse moved to (426, 364)
Screenshot: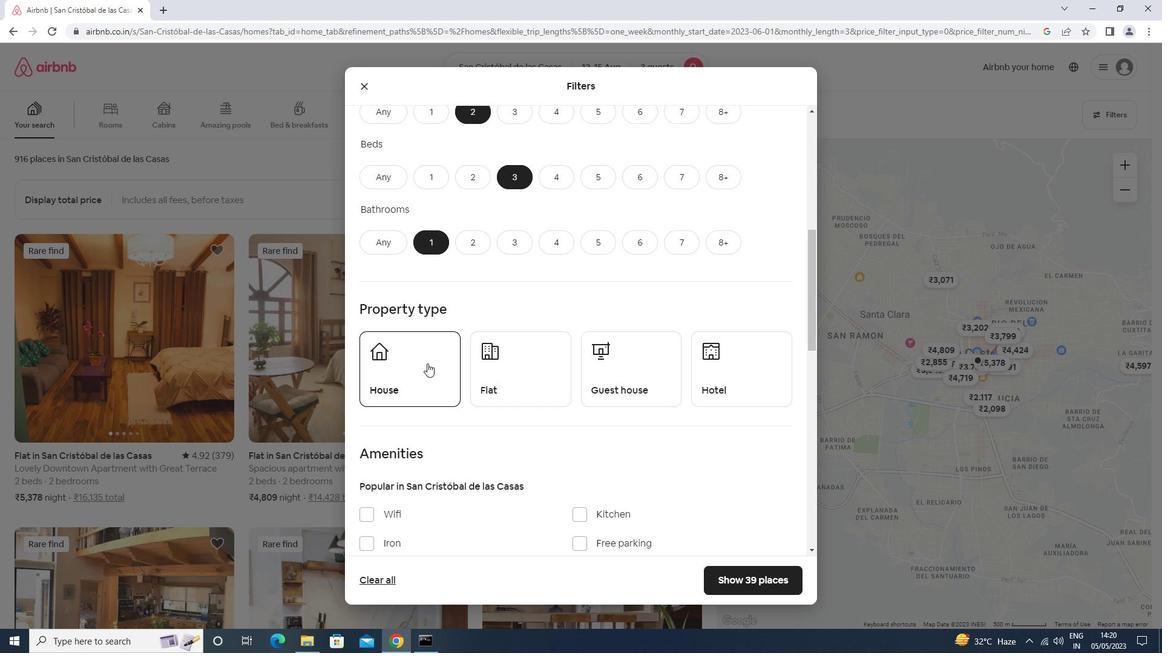
Action: Mouse pressed left at (426, 364)
Screenshot: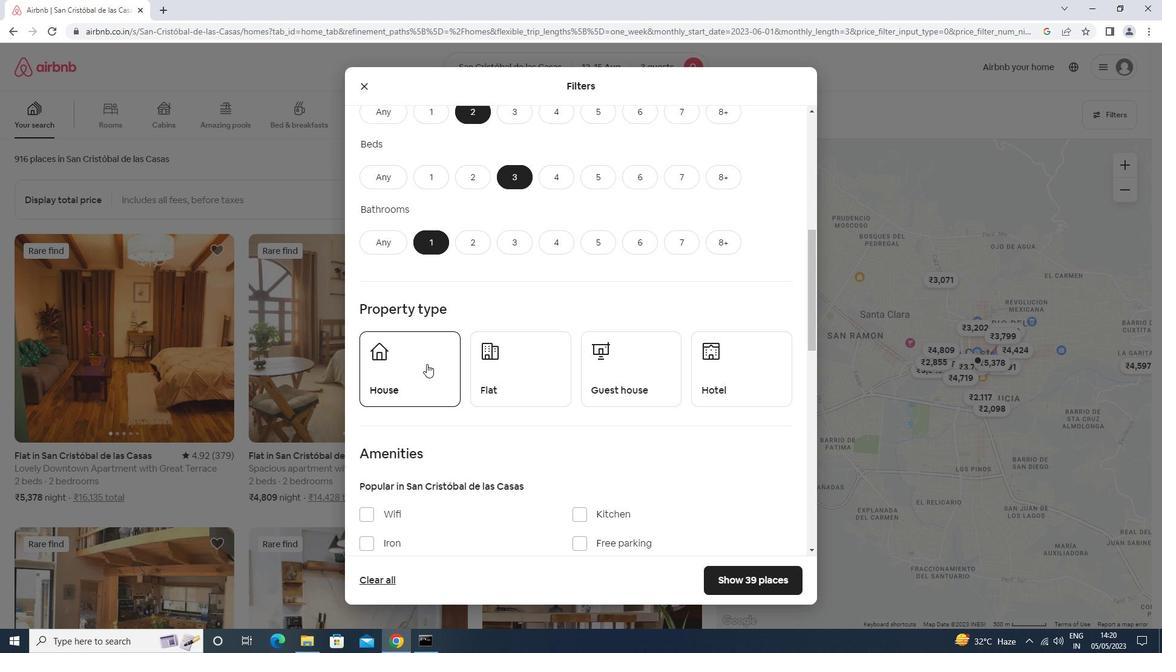 
Action: Mouse moved to (518, 384)
Screenshot: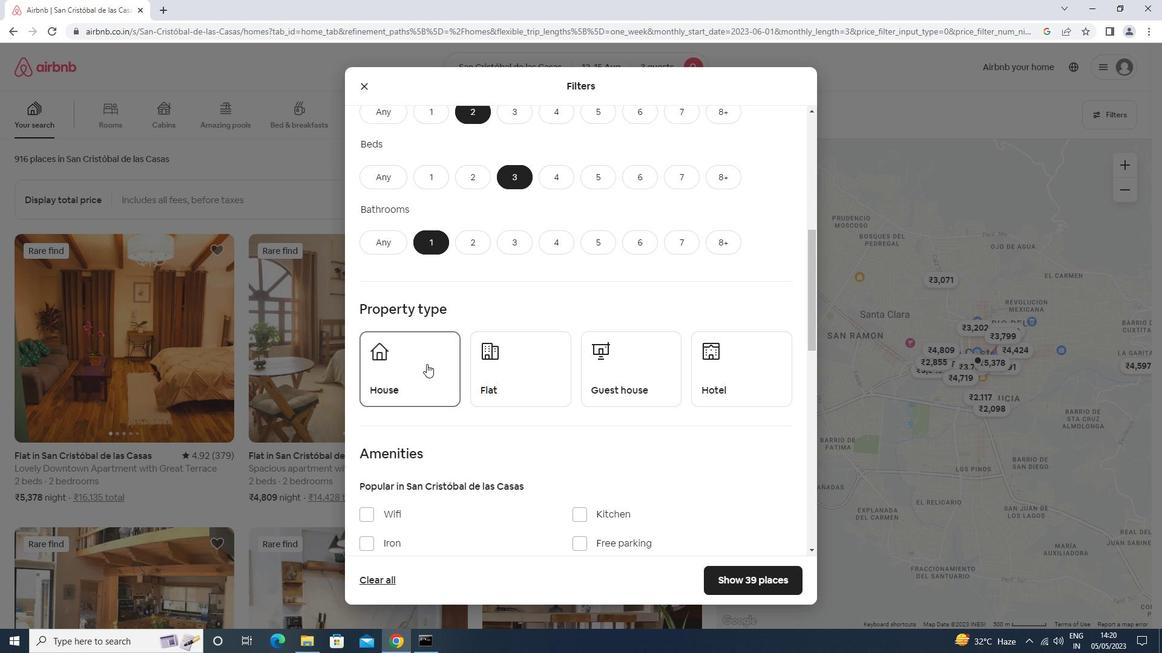 
Action: Mouse pressed left at (518, 384)
Screenshot: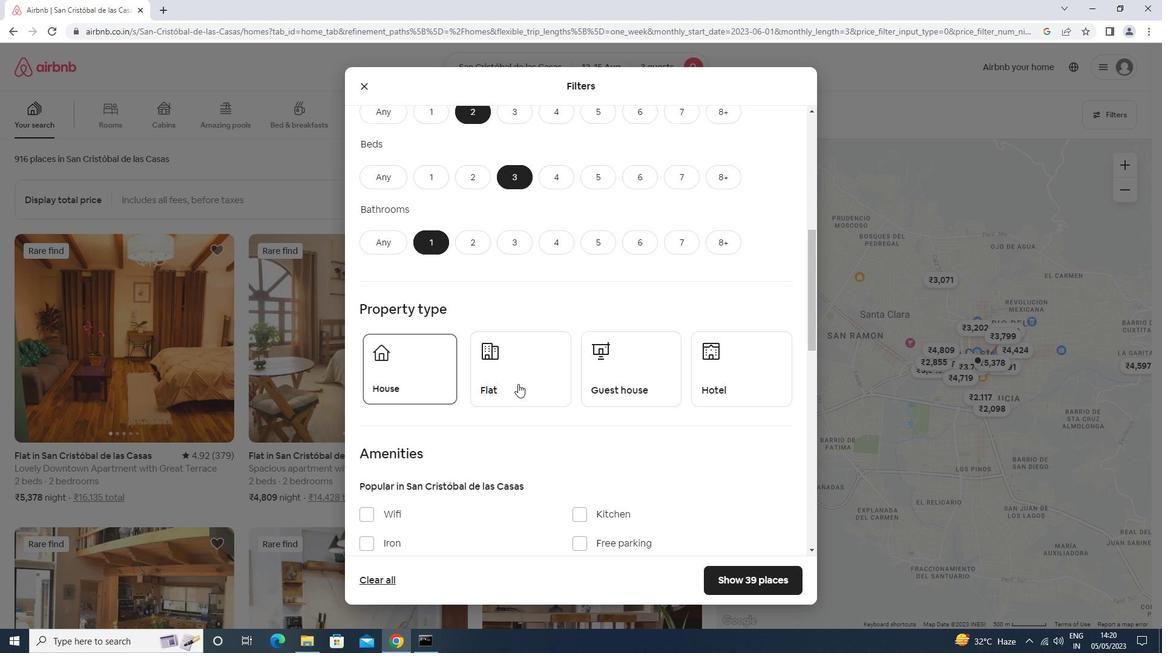 
Action: Mouse moved to (602, 372)
Screenshot: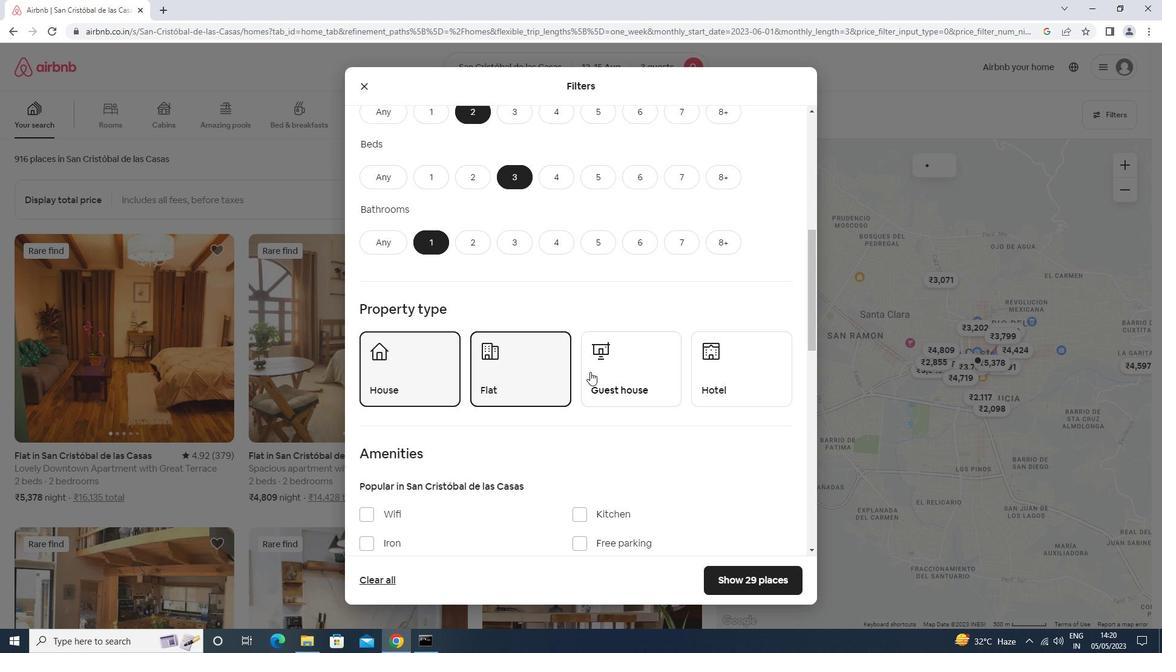 
Action: Mouse pressed left at (602, 372)
Screenshot: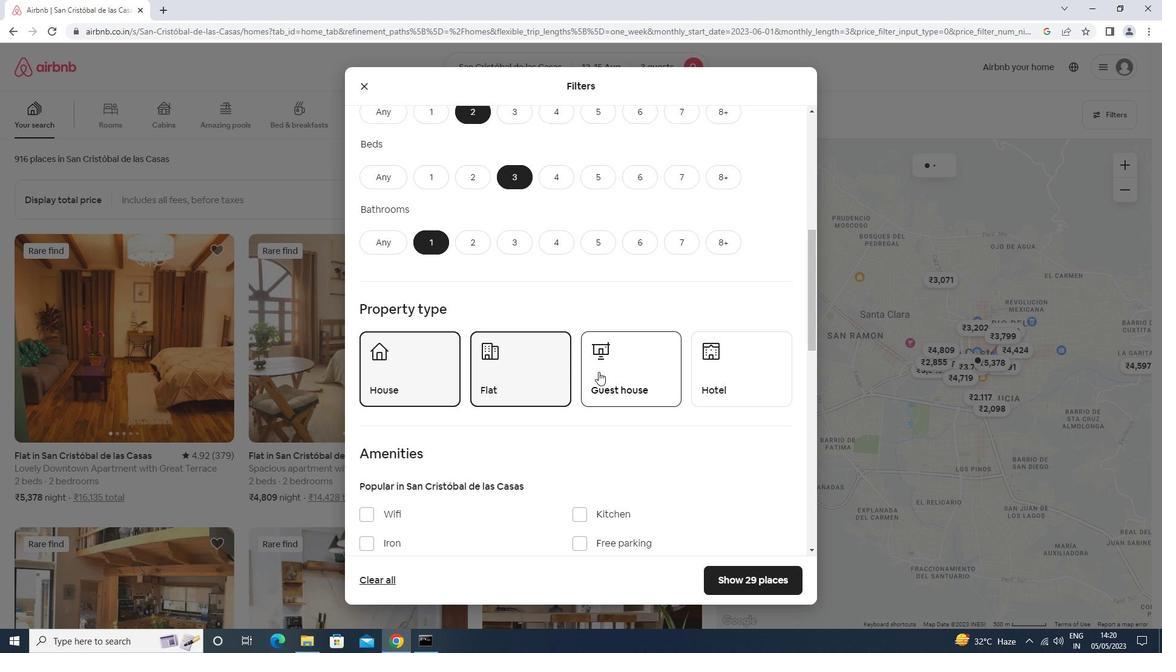 
Action: Mouse moved to (603, 372)
Screenshot: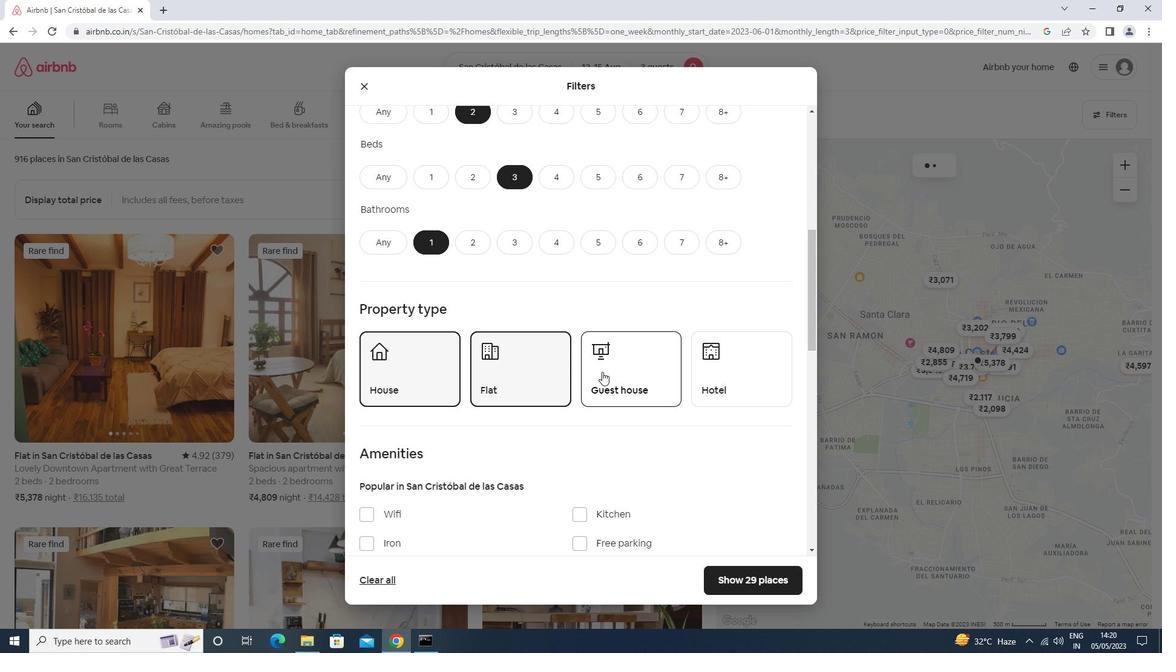
Action: Mouse scrolled (603, 371) with delta (0, 0)
Screenshot: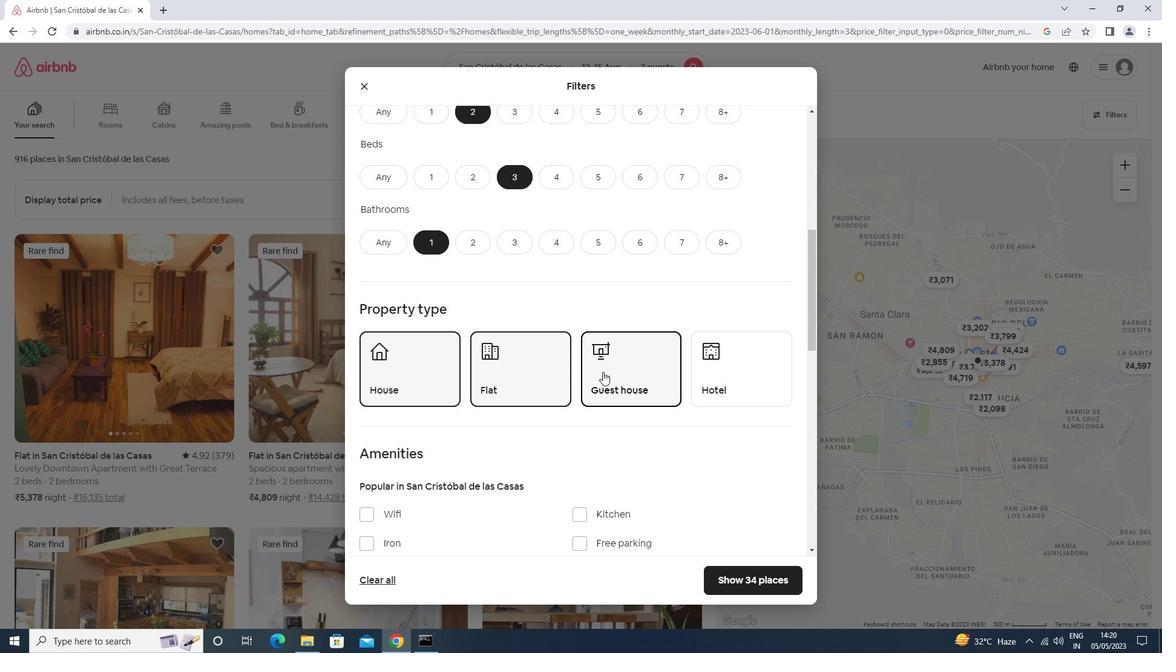 
Action: Mouse scrolled (603, 371) with delta (0, 0)
Screenshot: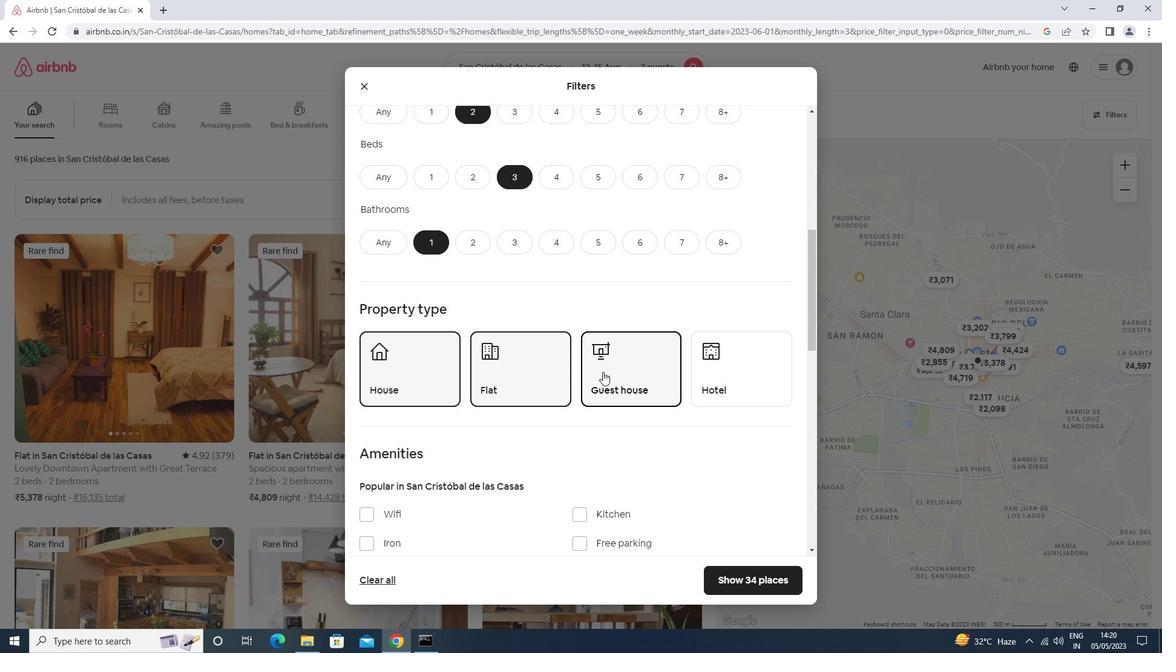 
Action: Mouse scrolled (603, 371) with delta (0, 0)
Screenshot: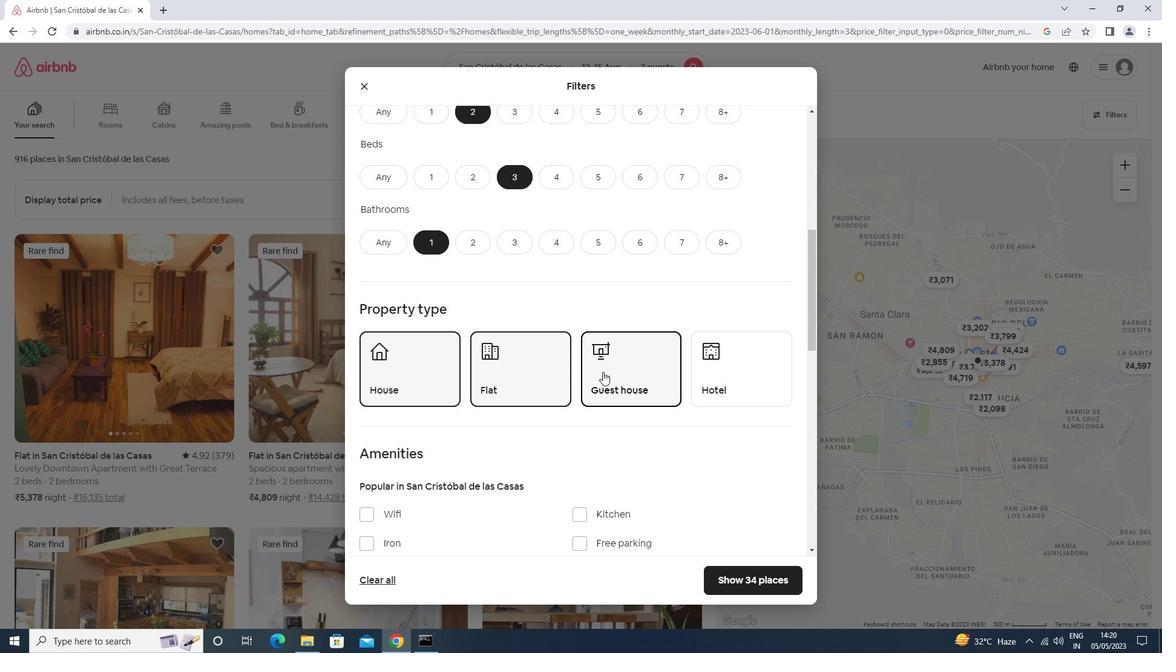 
Action: Mouse scrolled (603, 371) with delta (0, 0)
Screenshot: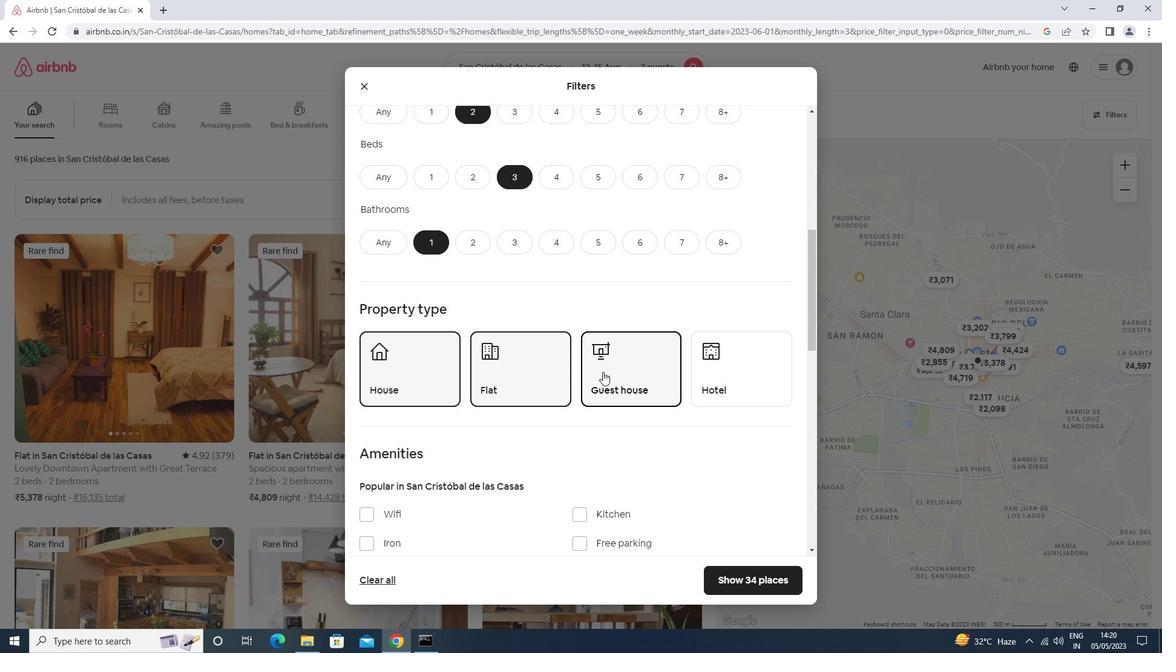 
Action: Mouse scrolled (603, 371) with delta (0, 0)
Screenshot: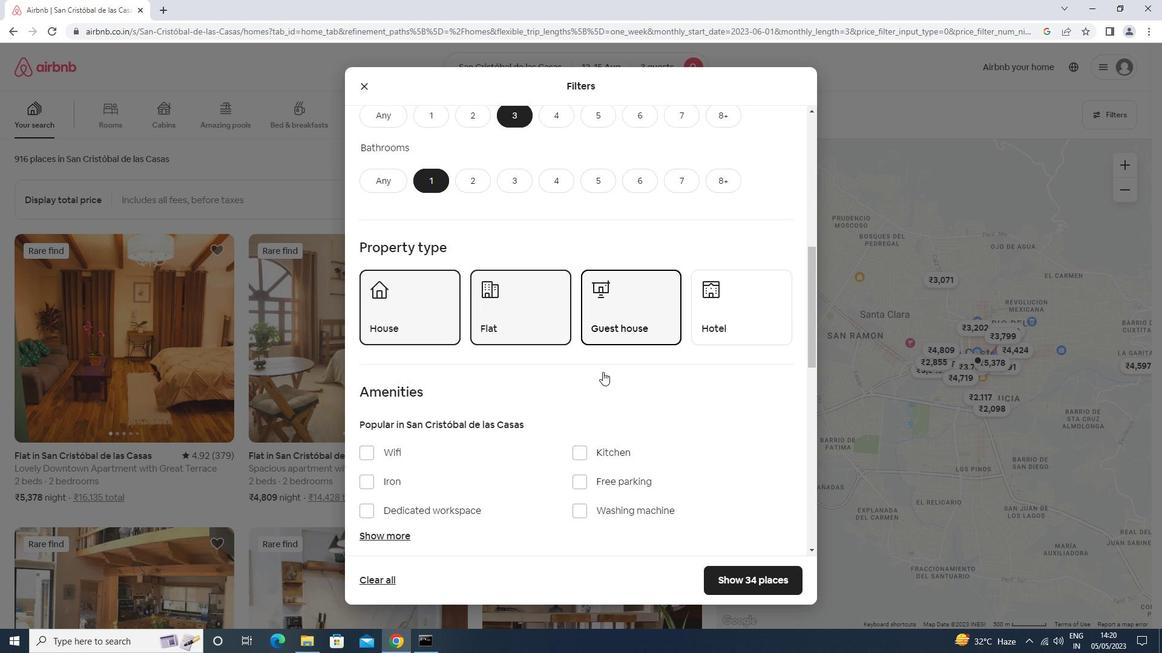 
Action: Mouse scrolled (603, 371) with delta (0, 0)
Screenshot: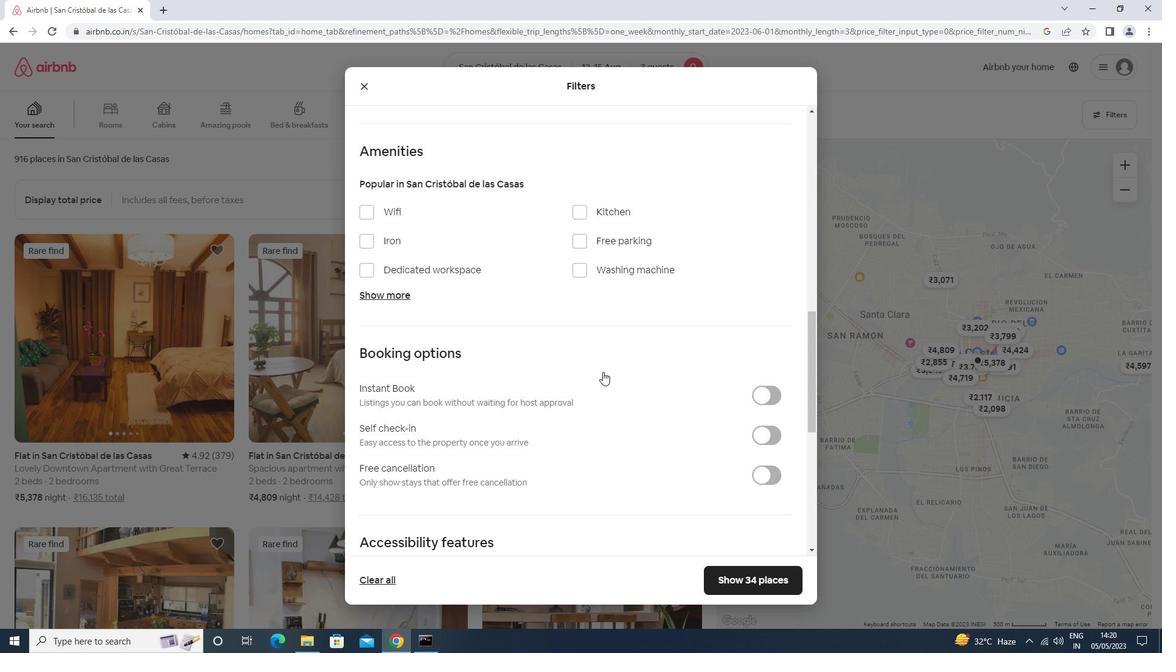 
Action: Mouse moved to (762, 377)
Screenshot: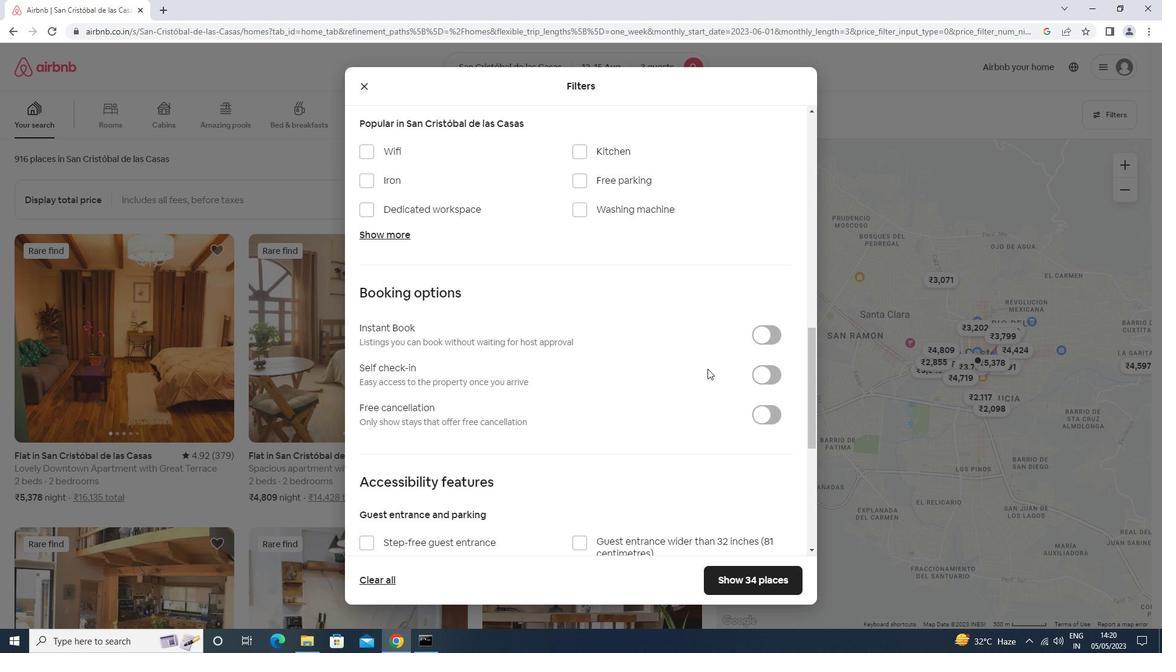 
Action: Mouse pressed left at (762, 377)
Screenshot: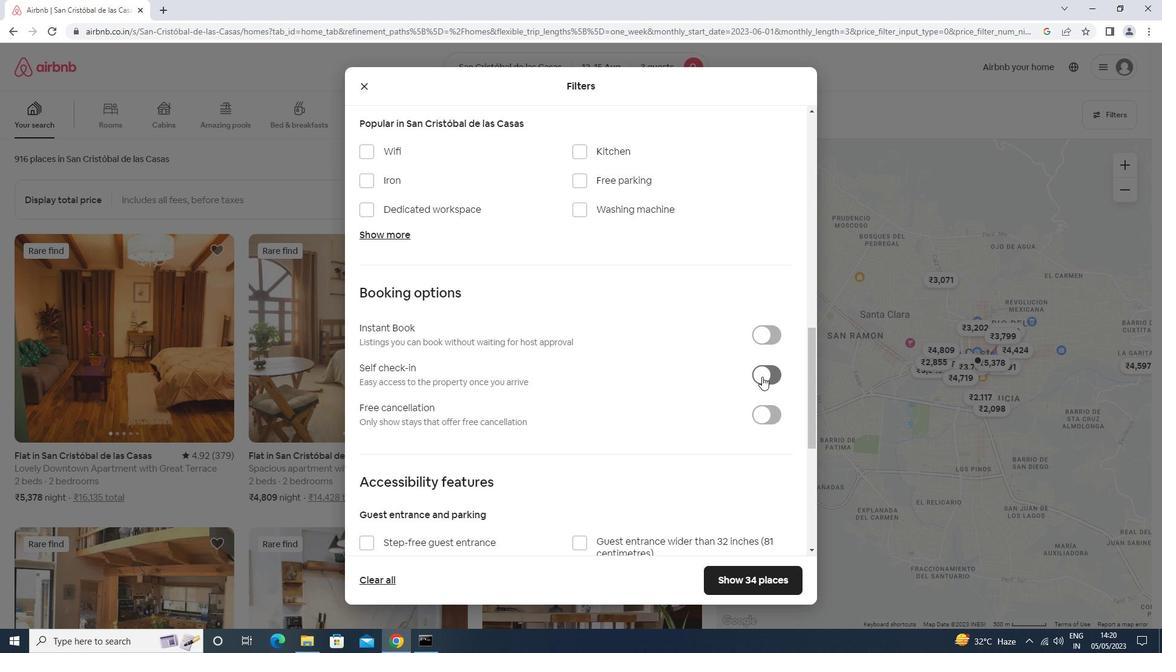 
Action: Mouse scrolled (762, 376) with delta (0, 0)
Screenshot: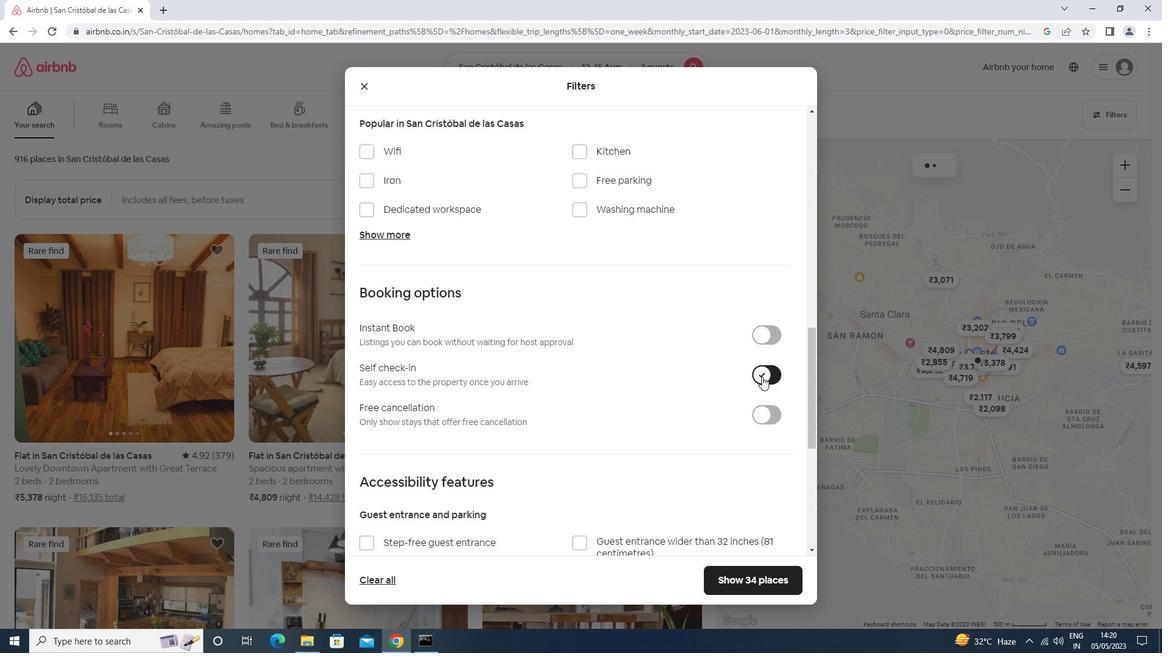 
Action: Mouse scrolled (762, 376) with delta (0, 0)
Screenshot: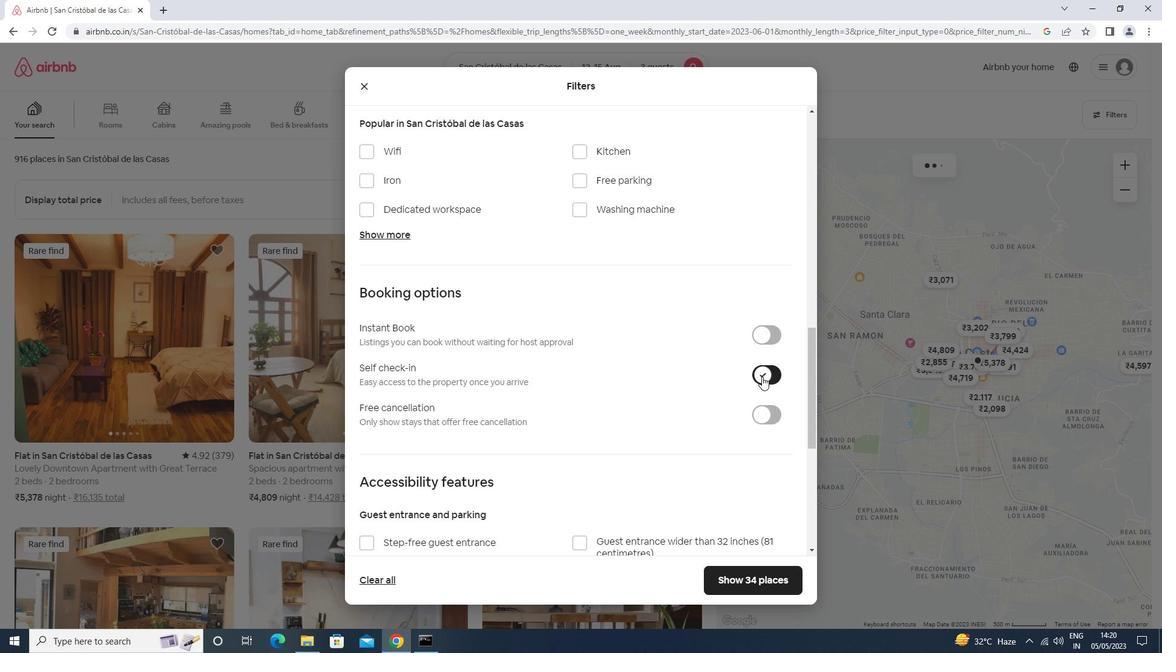 
Action: Mouse scrolled (762, 376) with delta (0, 0)
Screenshot: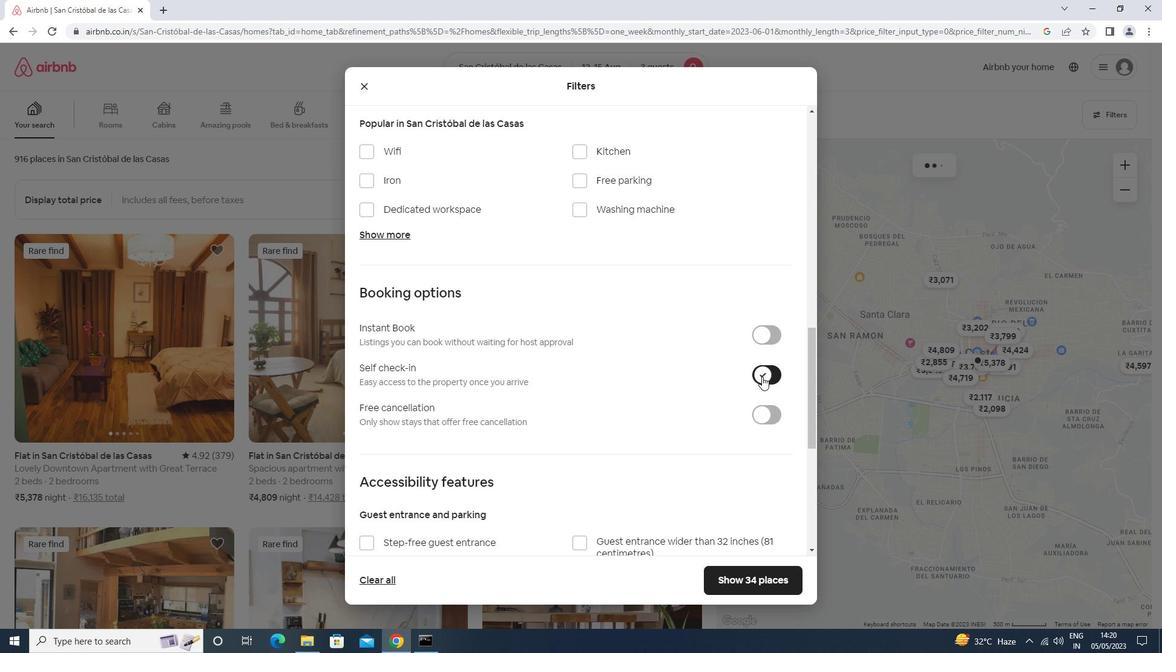 
Action: Mouse scrolled (762, 376) with delta (0, 0)
Screenshot: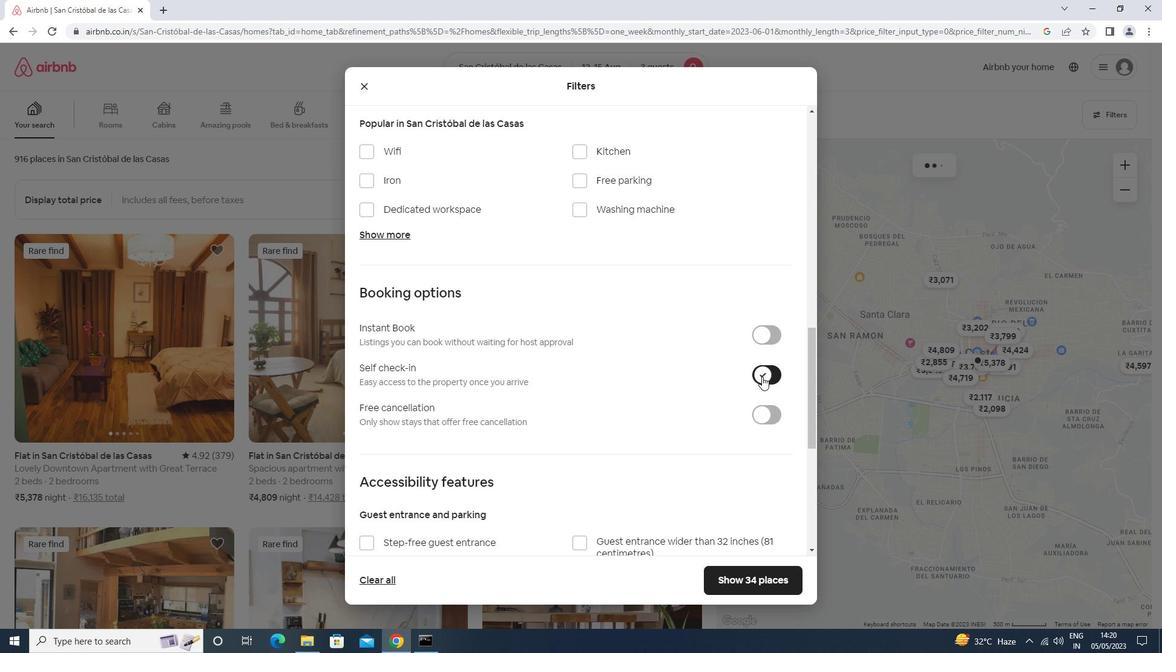 
Action: Mouse scrolled (762, 376) with delta (0, 0)
Screenshot: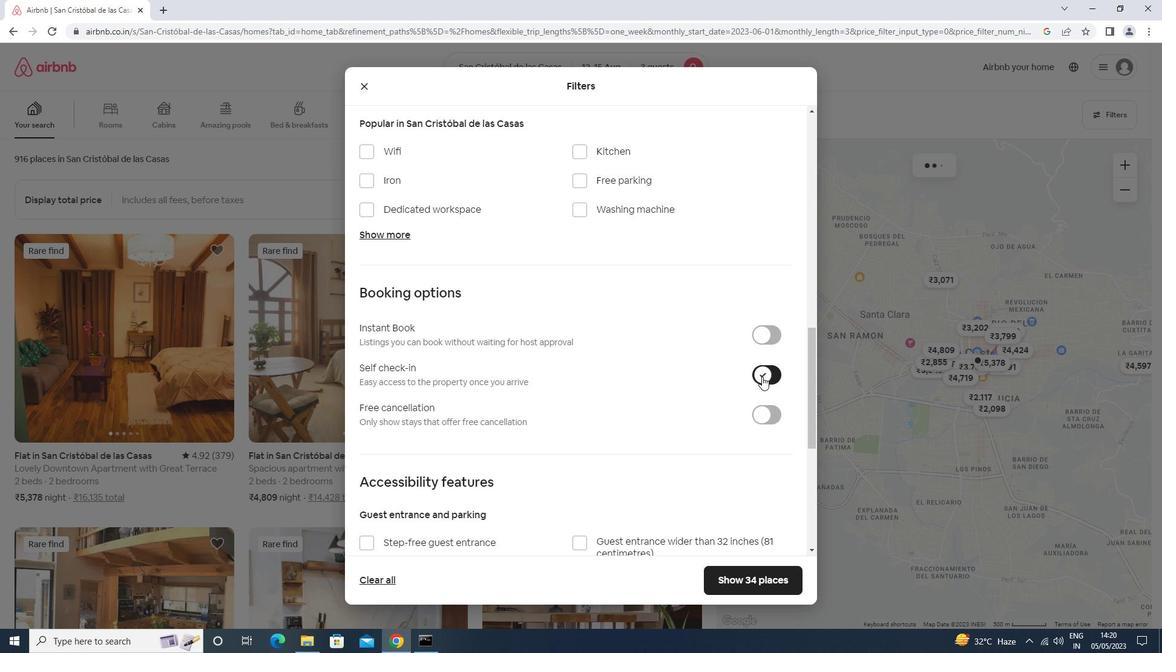 
Action: Mouse scrolled (762, 377) with delta (0, 0)
Screenshot: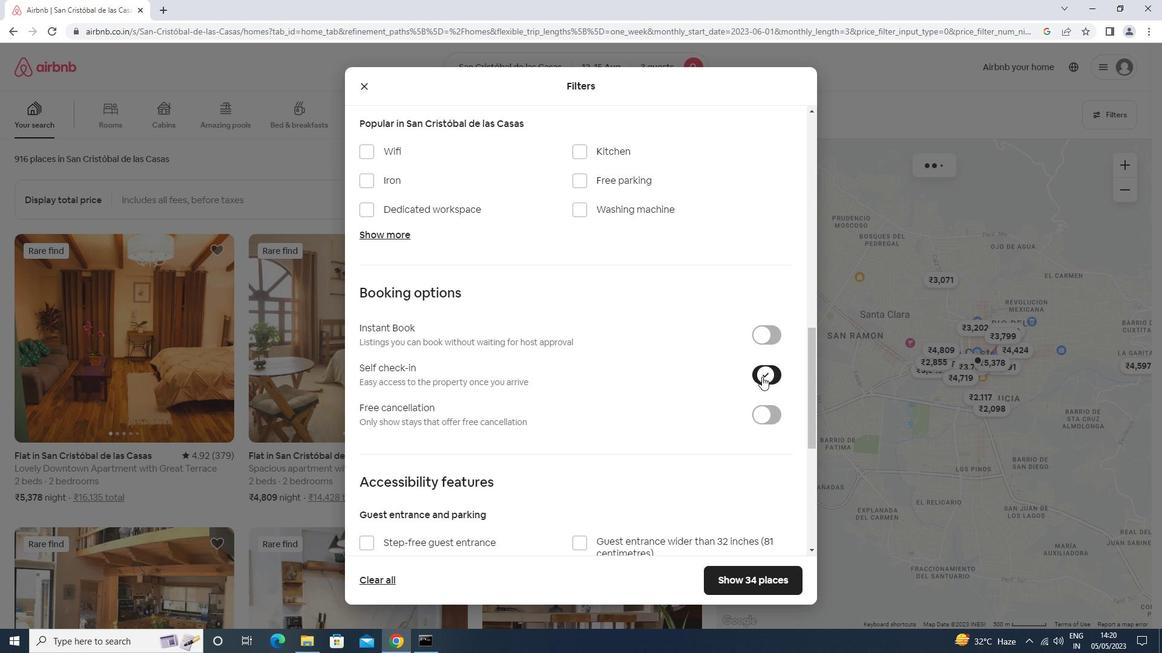 
Action: Mouse scrolled (762, 376) with delta (0, 0)
Screenshot: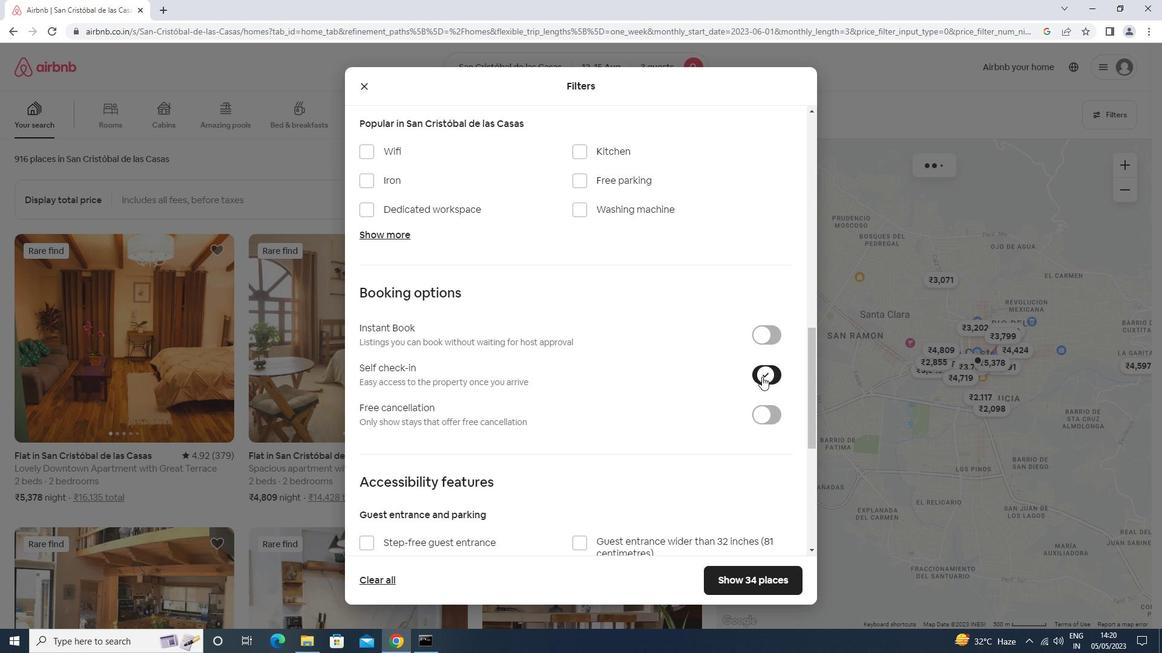 
Action: Mouse moved to (761, 380)
Screenshot: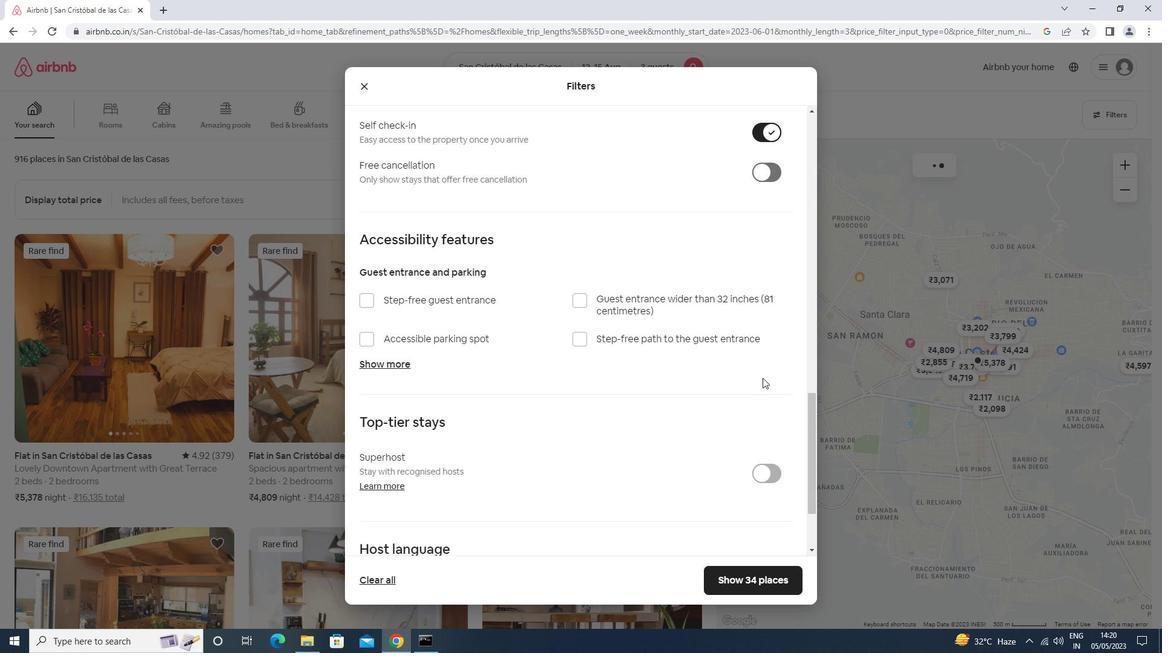 
Action: Mouse scrolled (761, 379) with delta (0, 0)
Screenshot: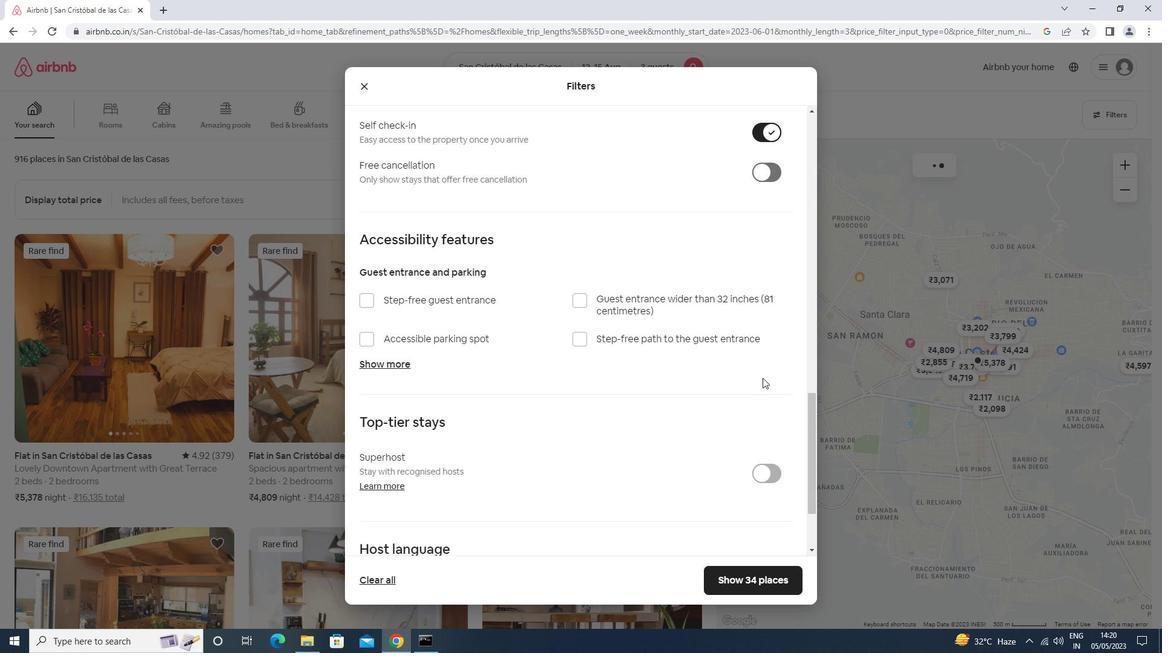 
Action: Mouse moved to (759, 380)
Screenshot: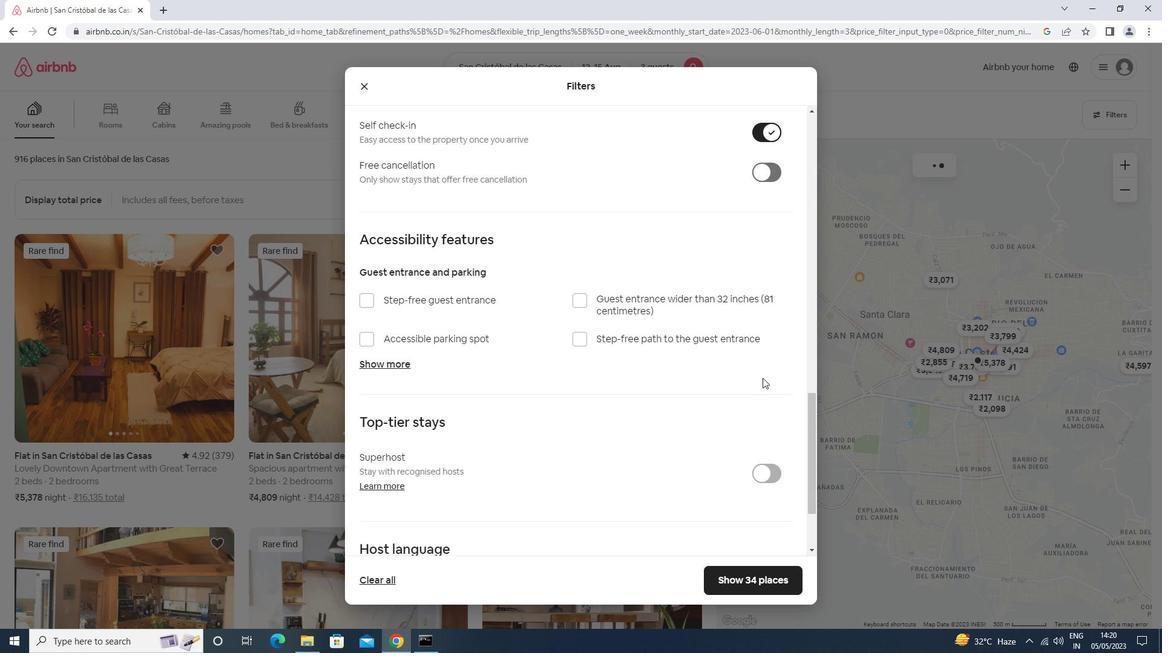 
Action: Mouse scrolled (759, 380) with delta (0, 0)
Screenshot: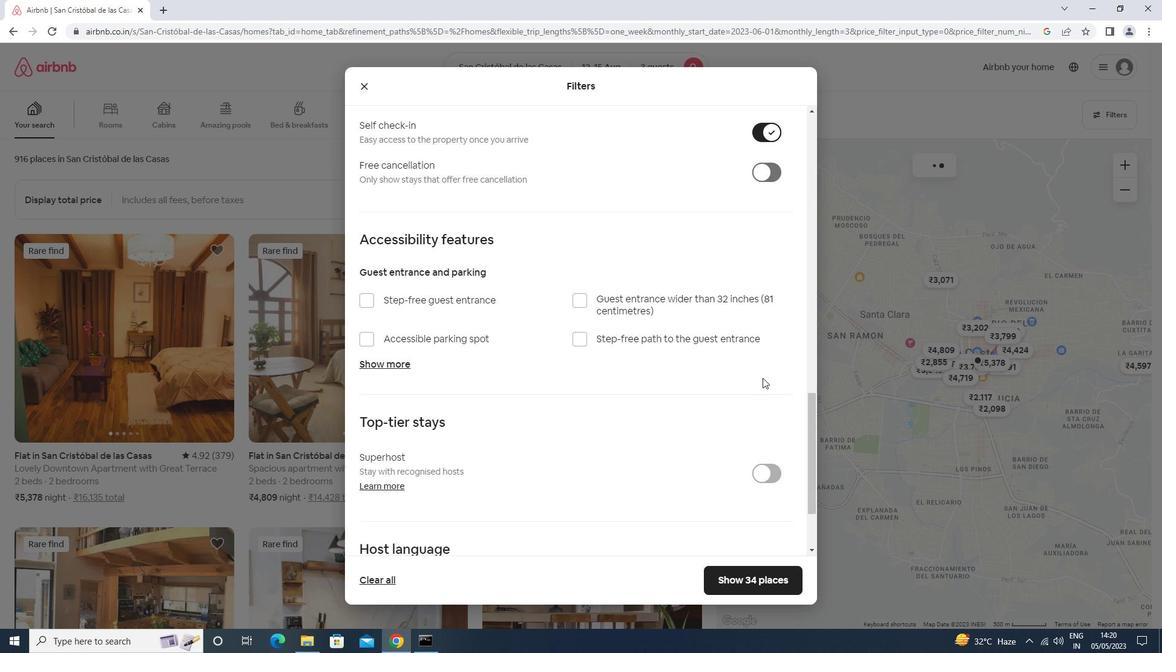 
Action: Mouse moved to (759, 381)
Screenshot: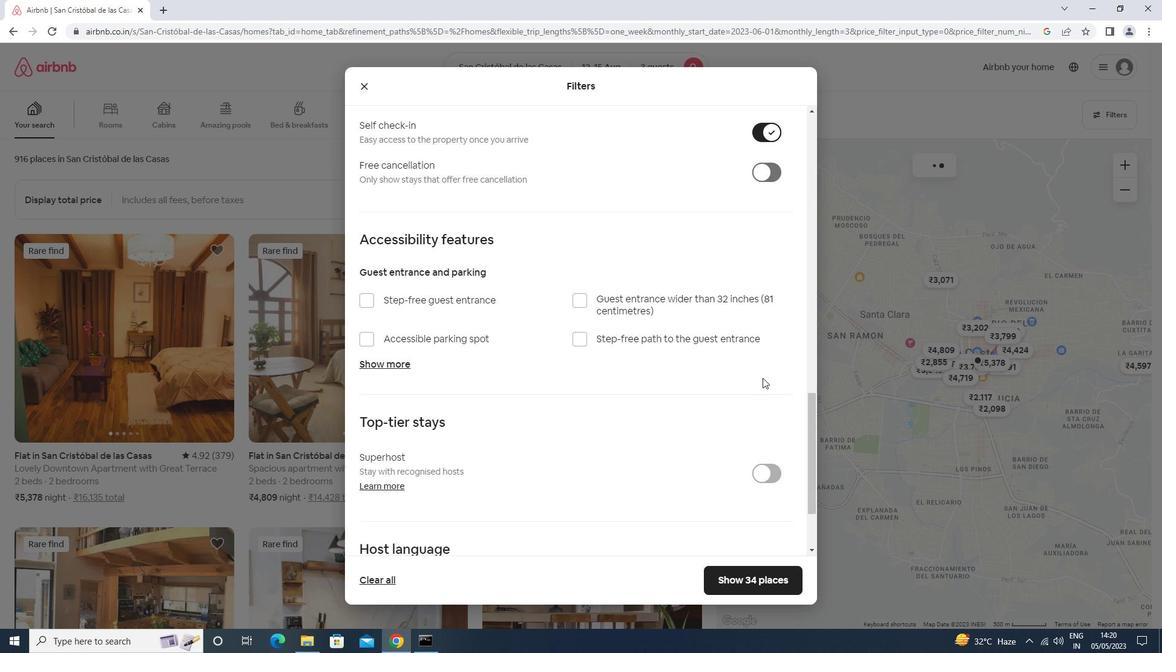 
Action: Mouse scrolled (759, 380) with delta (0, 0)
Screenshot: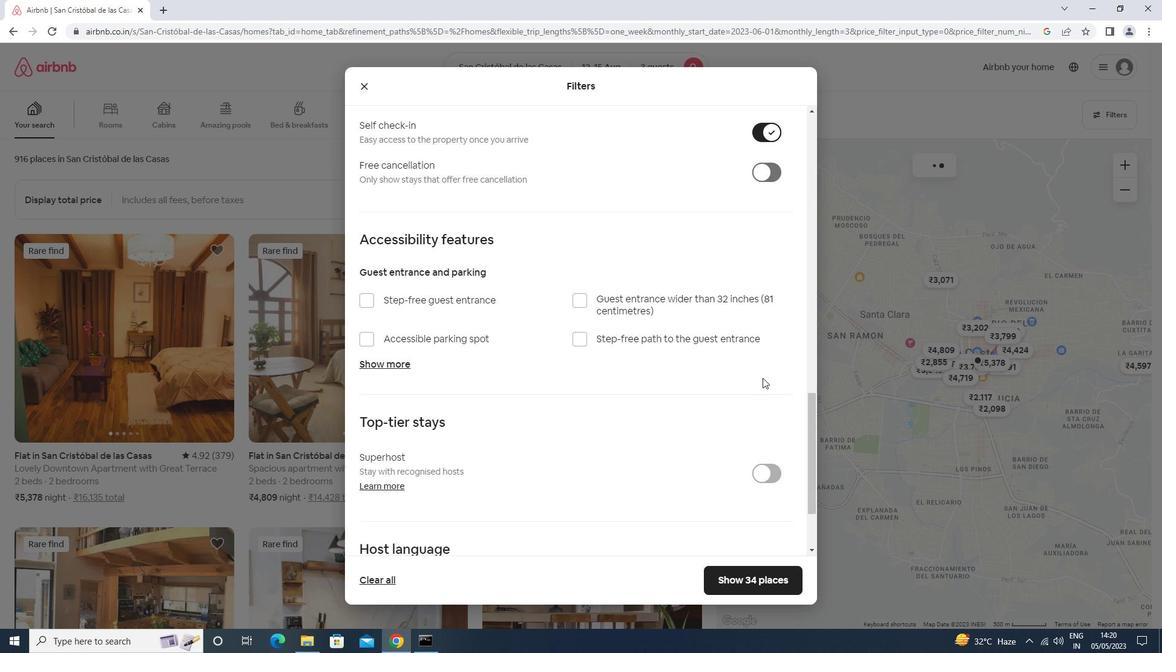 
Action: Mouse scrolled (759, 380) with delta (0, 0)
Screenshot: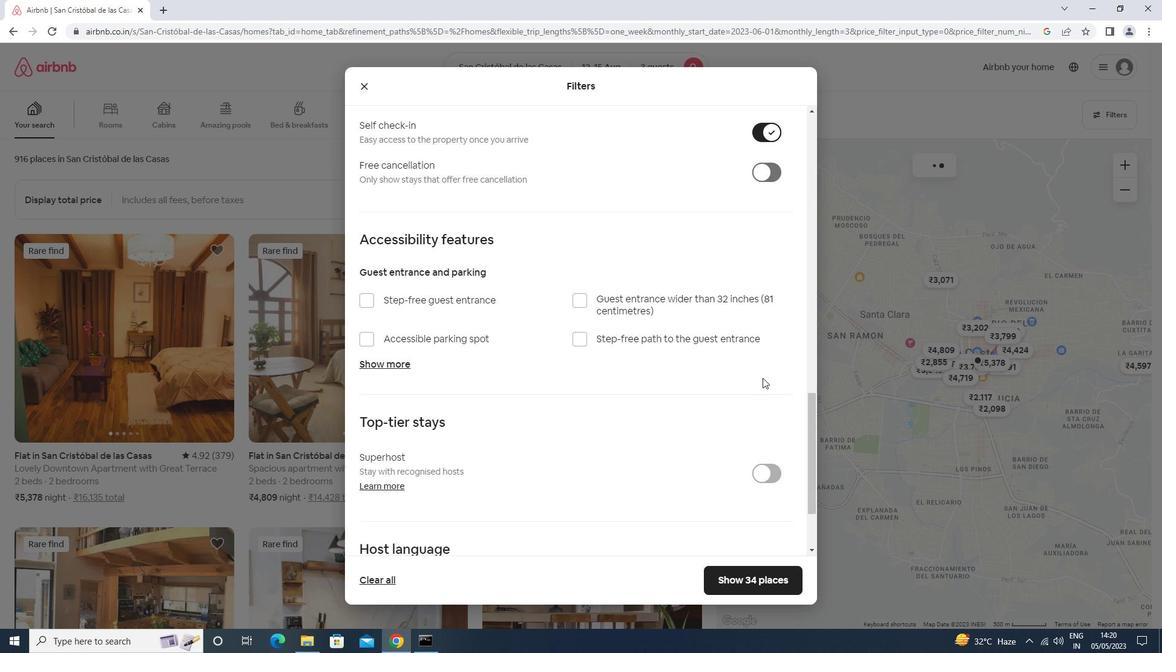 
Action: Mouse moved to (758, 382)
Screenshot: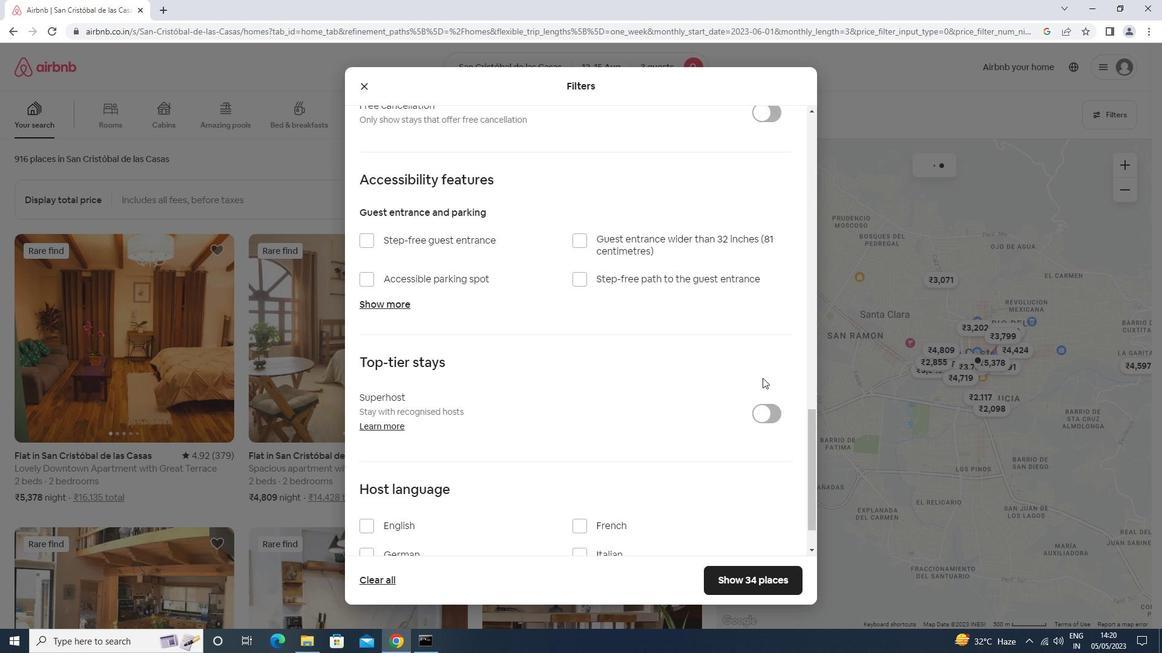 
Action: Mouse scrolled (758, 381) with delta (0, 0)
Screenshot: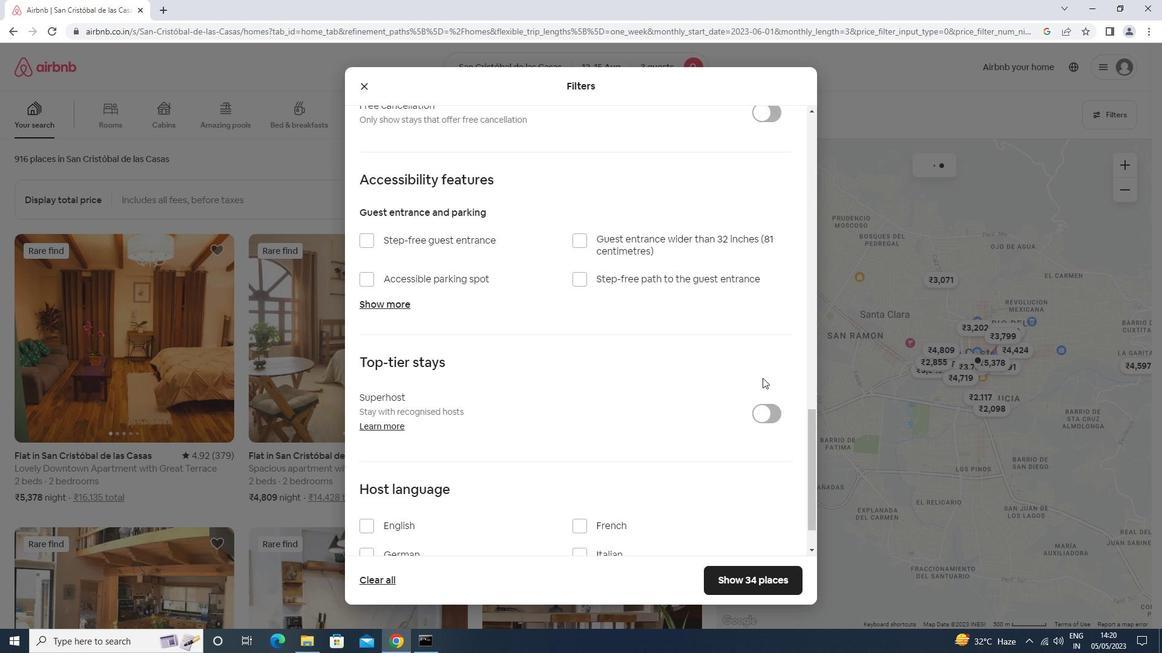 
Action: Mouse moved to (429, 463)
Screenshot: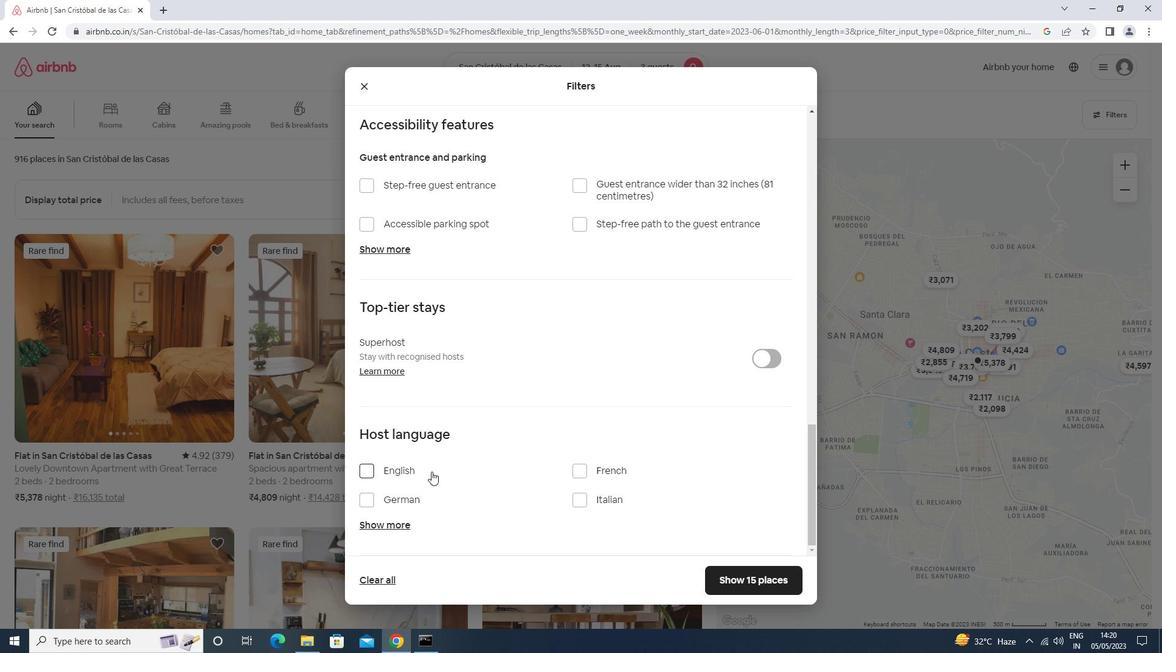 
Action: Mouse pressed left at (429, 463)
Screenshot: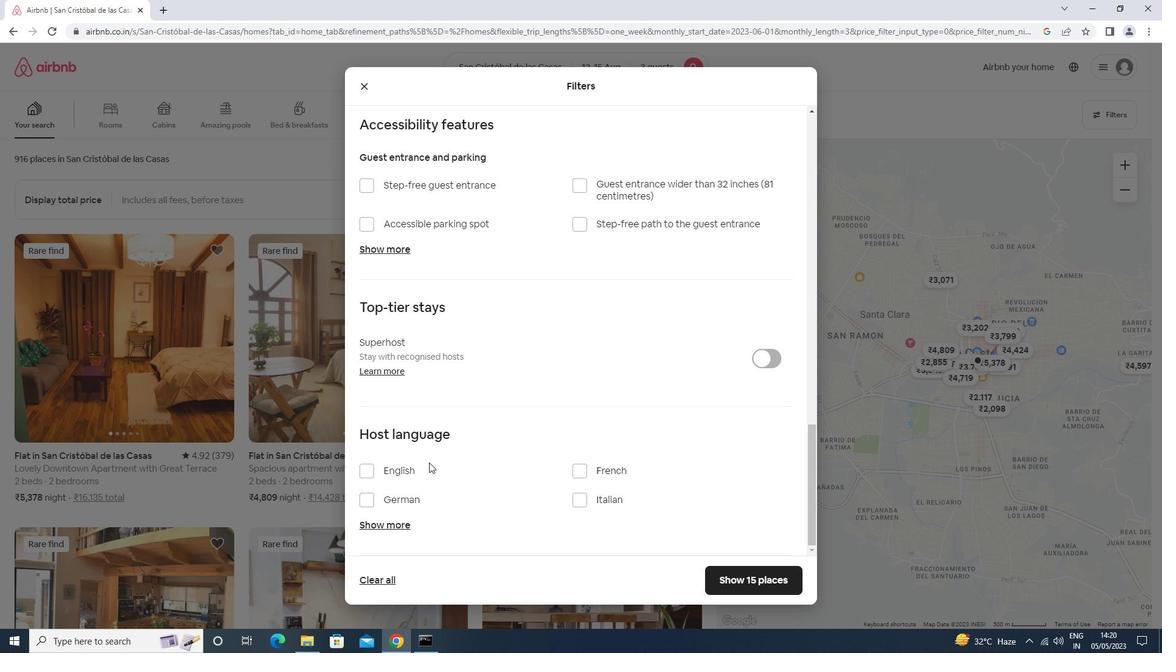 
Action: Mouse moved to (428, 466)
Screenshot: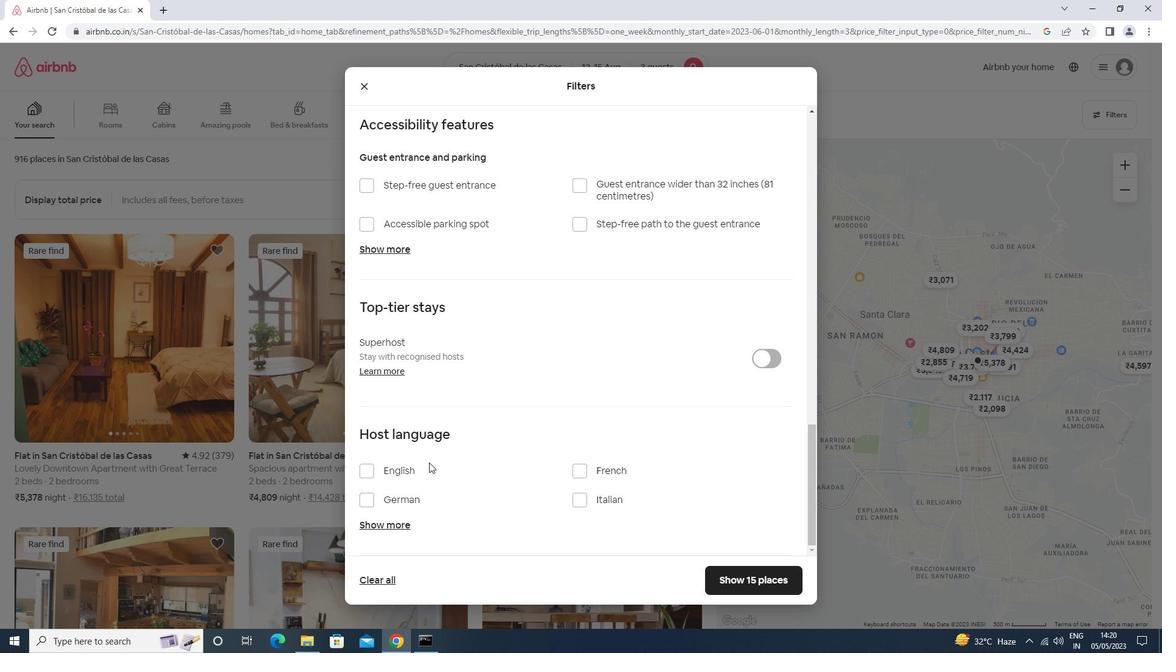 
Action: Mouse pressed left at (428, 466)
Screenshot: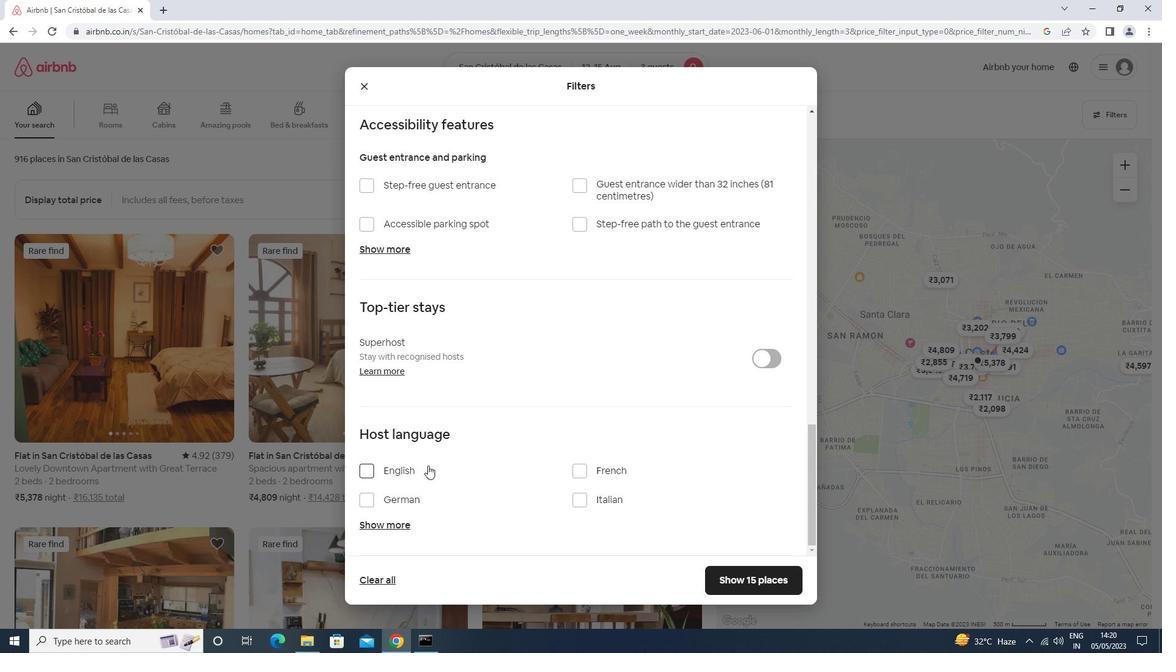 
Action: Mouse moved to (773, 573)
Screenshot: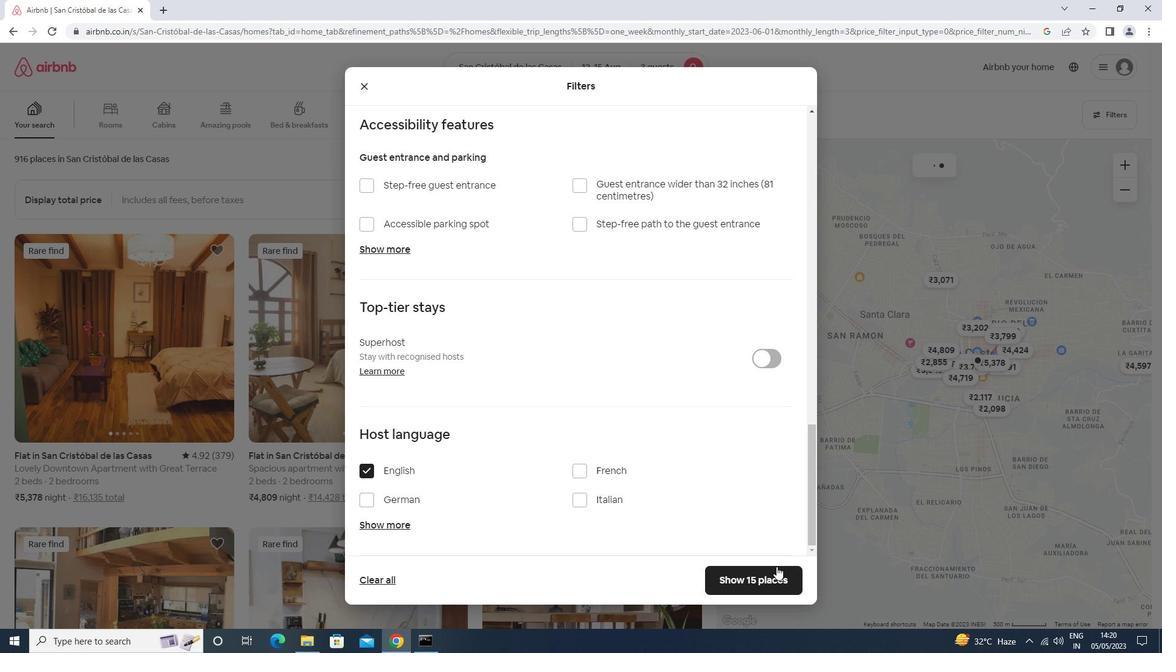 
Action: Mouse pressed left at (773, 573)
Screenshot: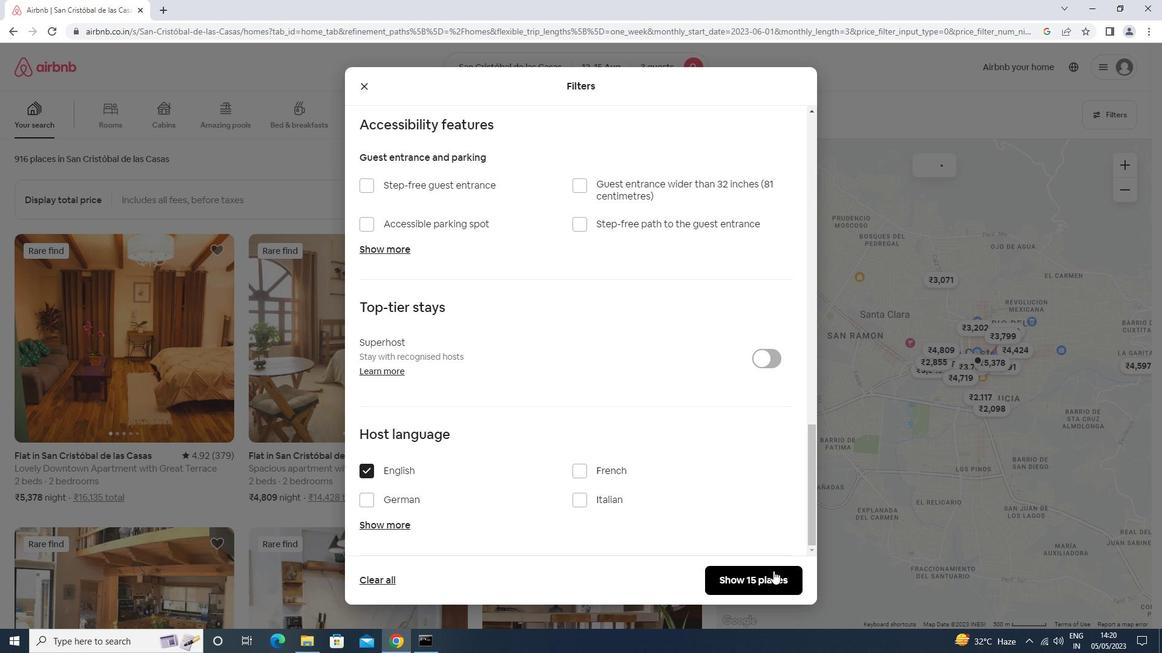 
Action: Mouse moved to (772, 575)
Screenshot: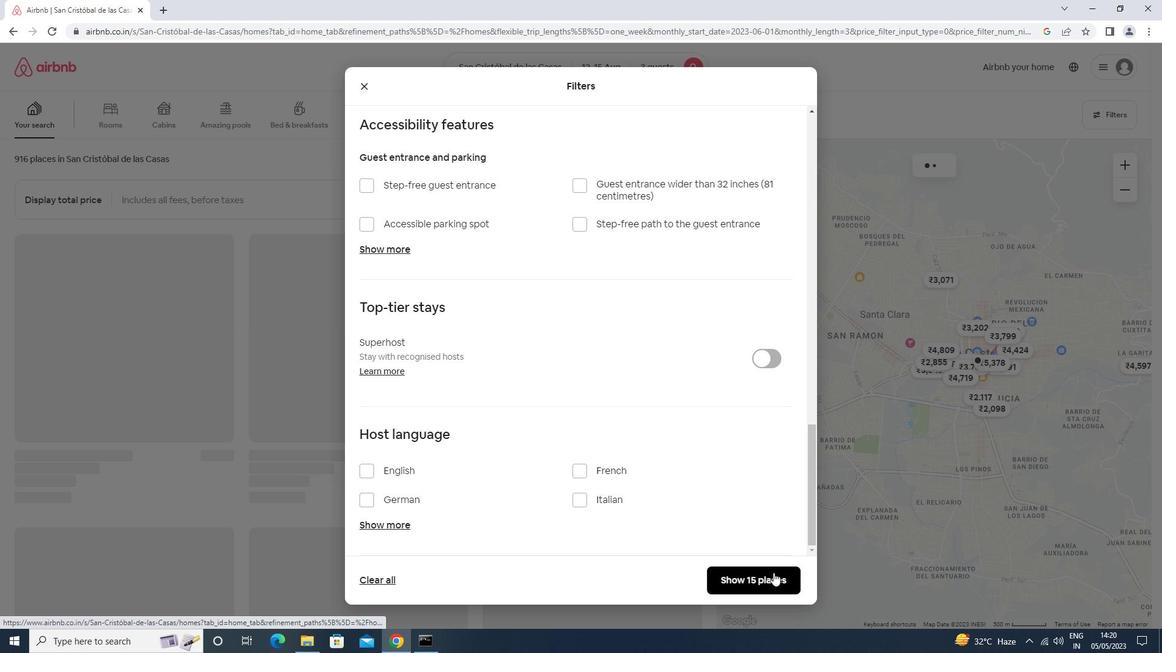 
